Task: Find connections with filter location St. Pauli with filter topic #Business2021with filter profile language French with filter current company Advanced MS EXCEL, Power Query, Power BI skills for Business Intelligence  with filter school Ramaiah Institute Of Technology with filter industry Agricultural Chemical Manufacturing with filter service category Coaching & Mentoring with filter keywords title Warehouse Worker
Action: Mouse moved to (517, 69)
Screenshot: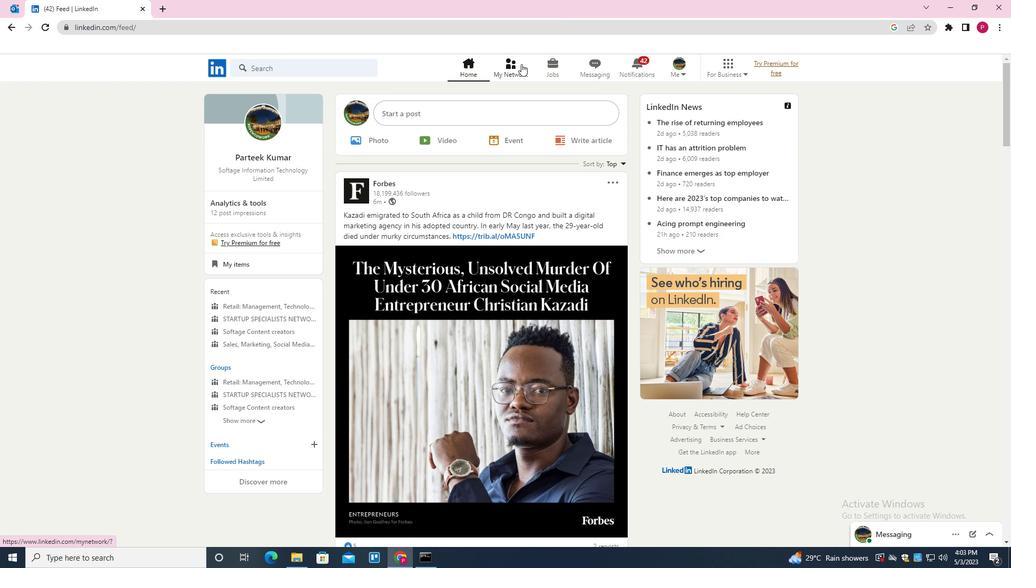 
Action: Mouse pressed left at (517, 69)
Screenshot: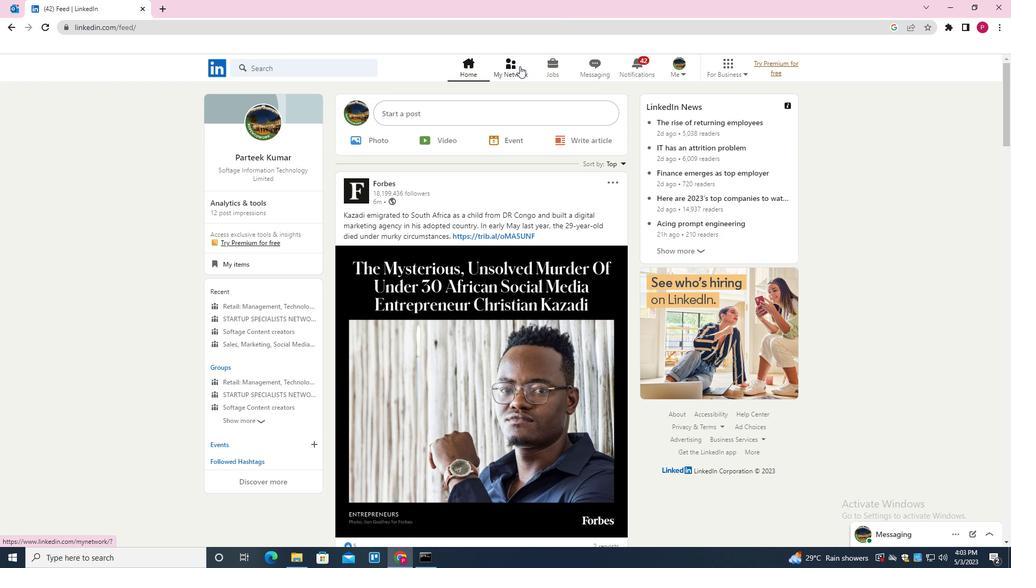 
Action: Mouse moved to (329, 129)
Screenshot: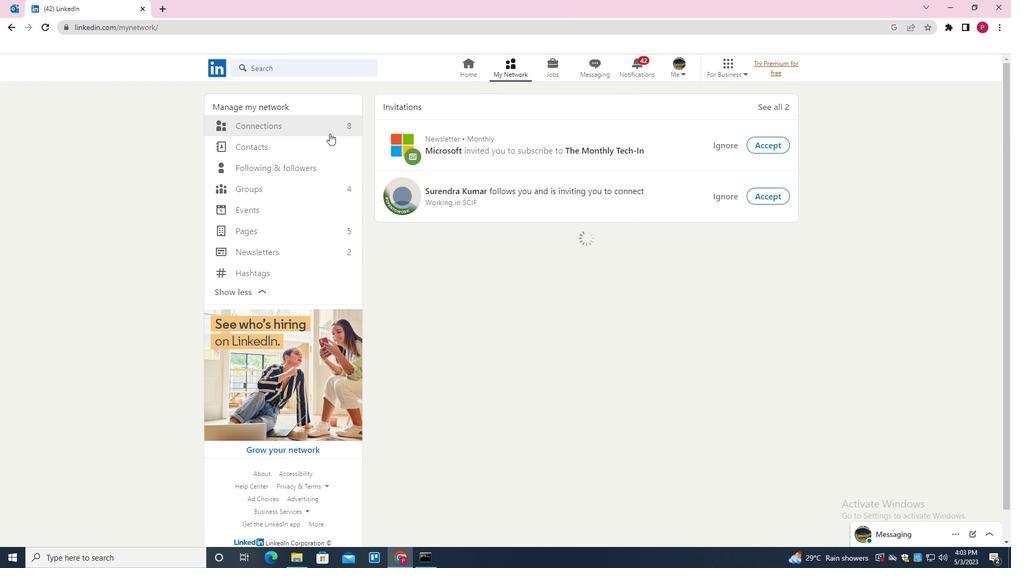 
Action: Mouse pressed left at (329, 129)
Screenshot: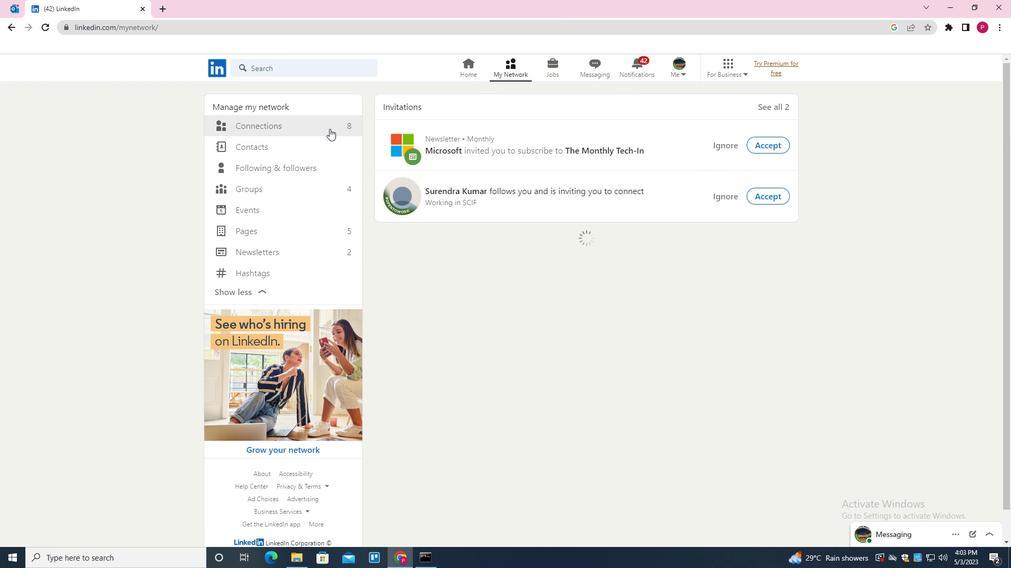 
Action: Mouse moved to (582, 127)
Screenshot: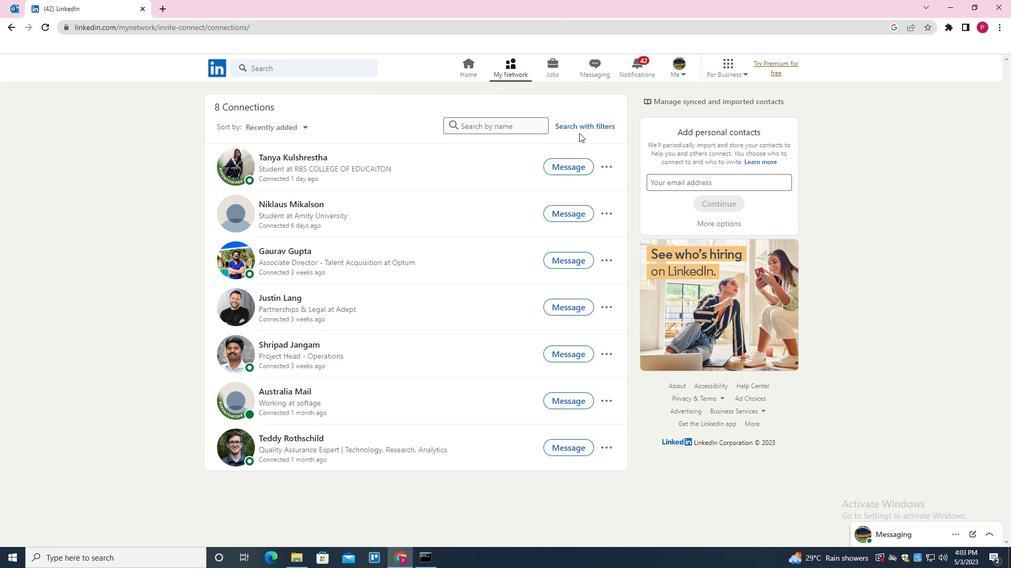 
Action: Mouse pressed left at (582, 127)
Screenshot: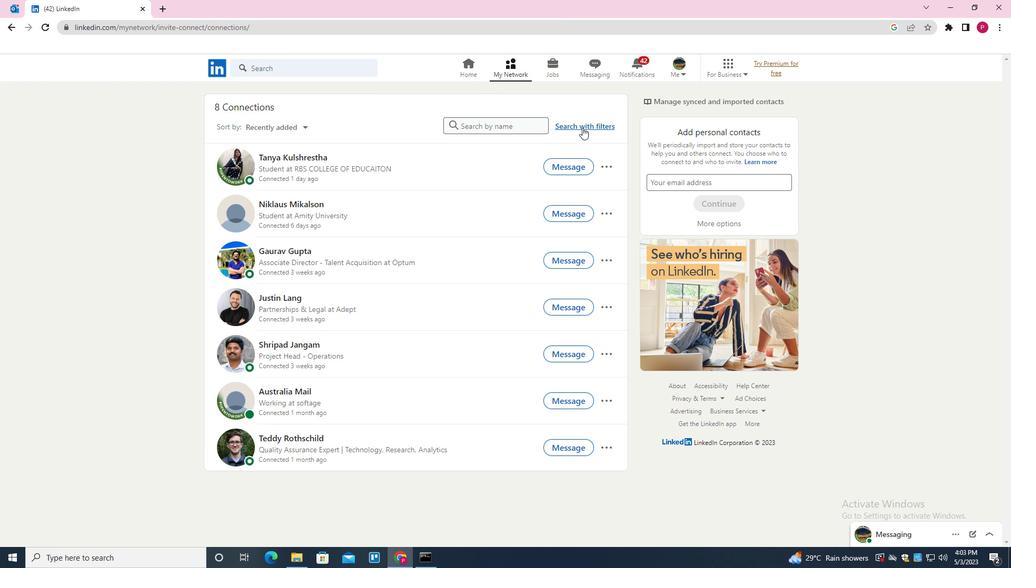
Action: Mouse moved to (539, 95)
Screenshot: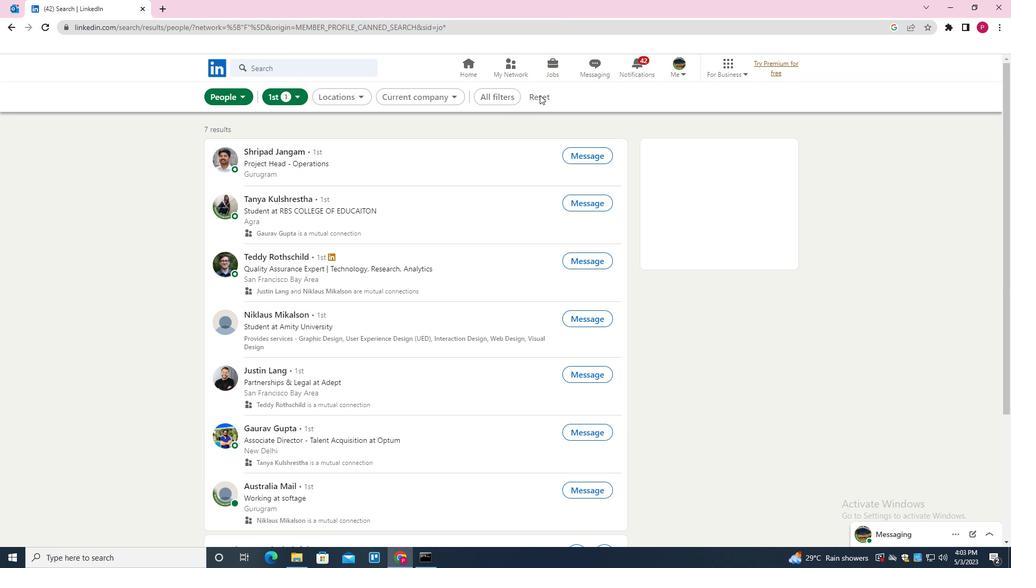 
Action: Mouse pressed left at (539, 95)
Screenshot: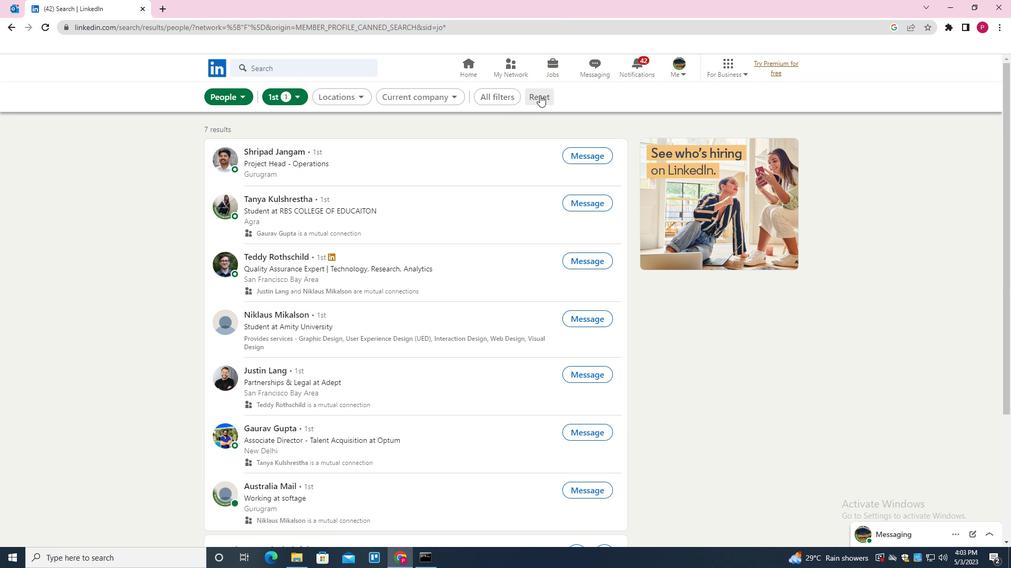 
Action: Mouse moved to (515, 98)
Screenshot: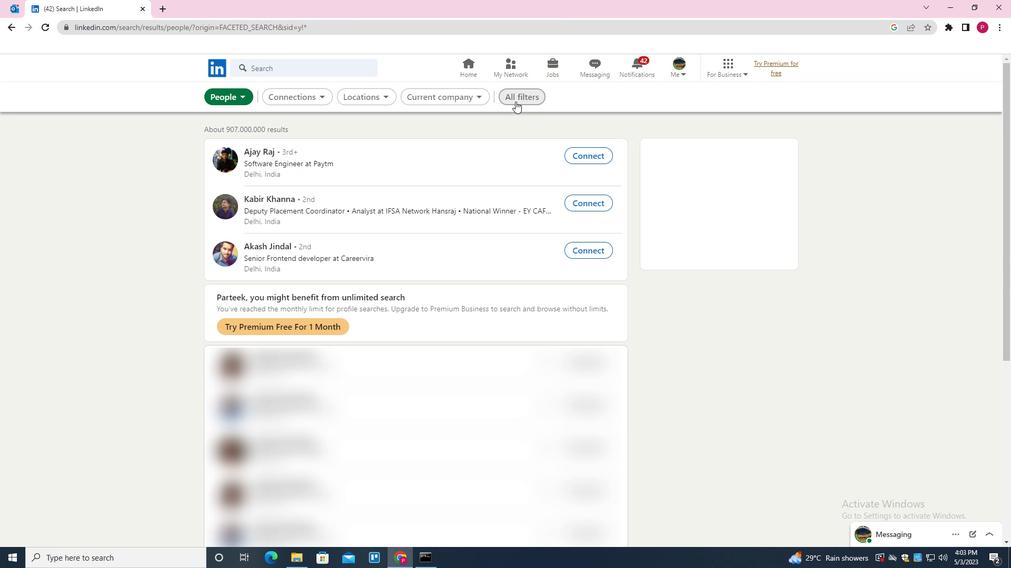 
Action: Mouse pressed left at (515, 98)
Screenshot: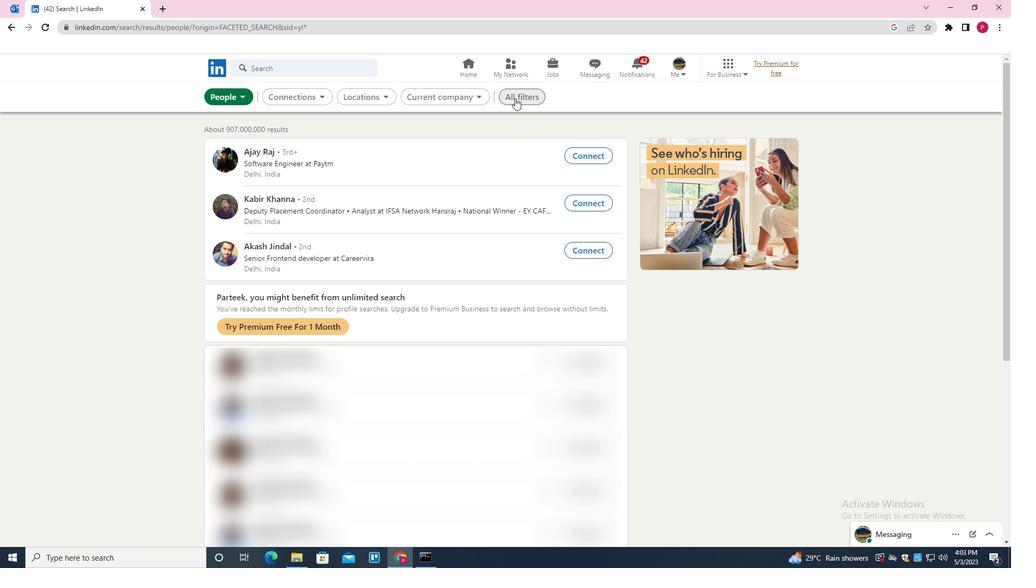 
Action: Mouse moved to (802, 298)
Screenshot: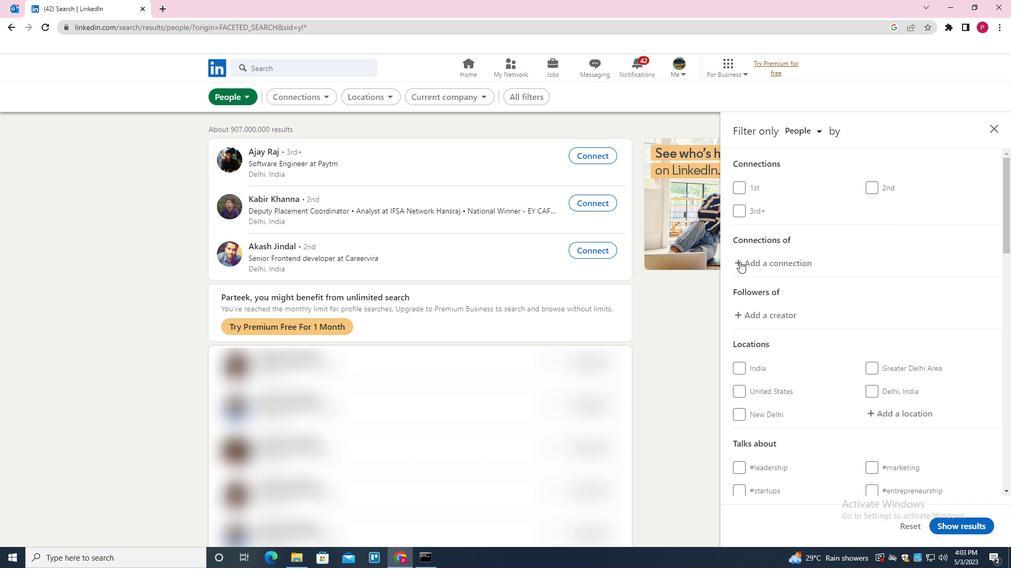 
Action: Mouse scrolled (802, 298) with delta (0, 0)
Screenshot: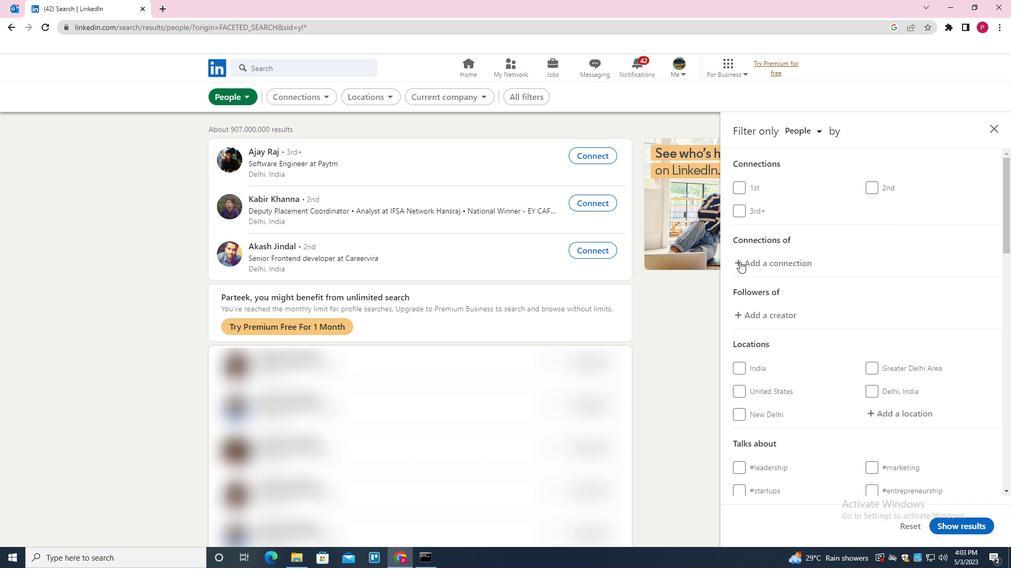 
Action: Mouse moved to (856, 324)
Screenshot: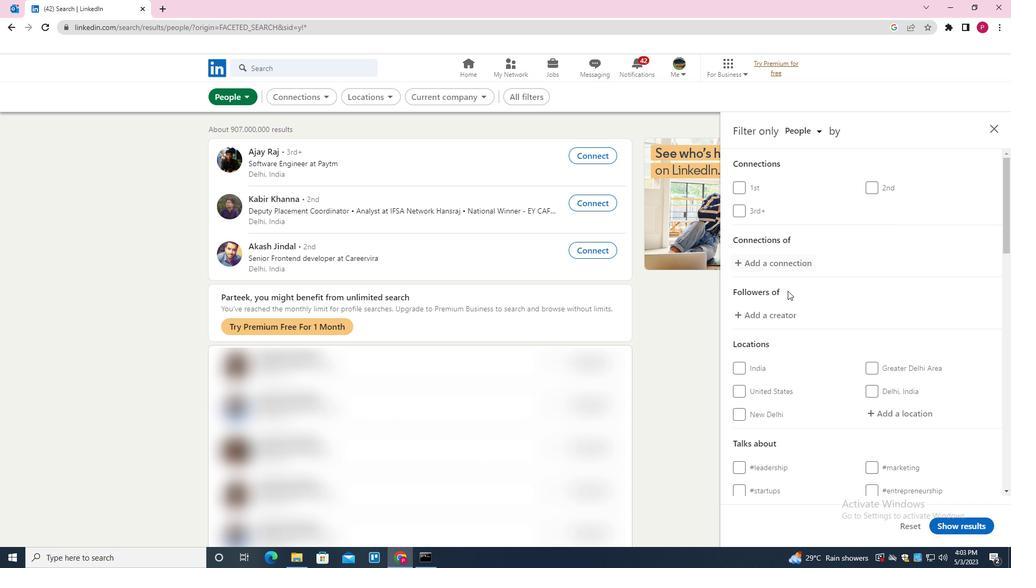 
Action: Mouse scrolled (856, 324) with delta (0, 0)
Screenshot: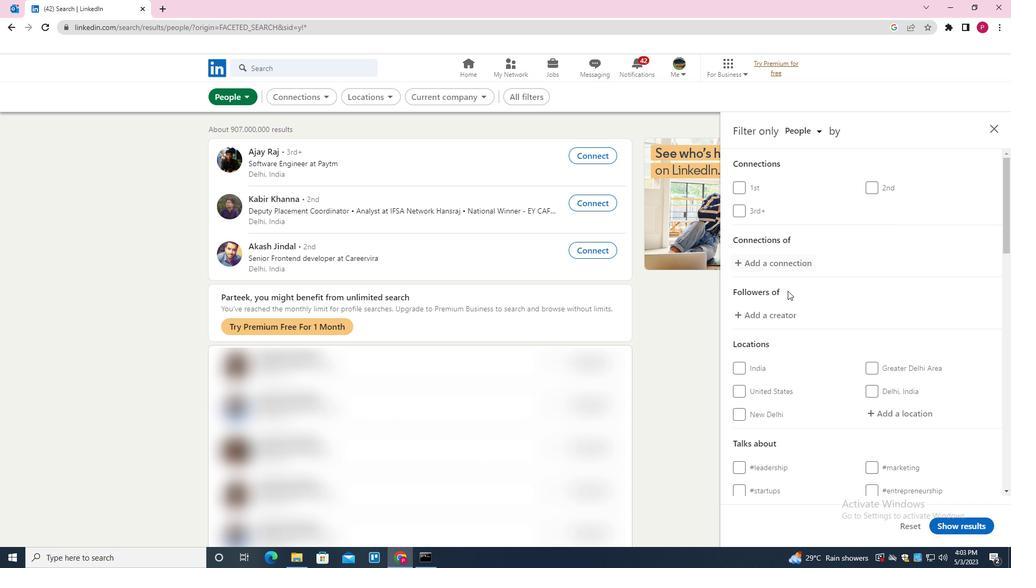 
Action: Mouse moved to (905, 309)
Screenshot: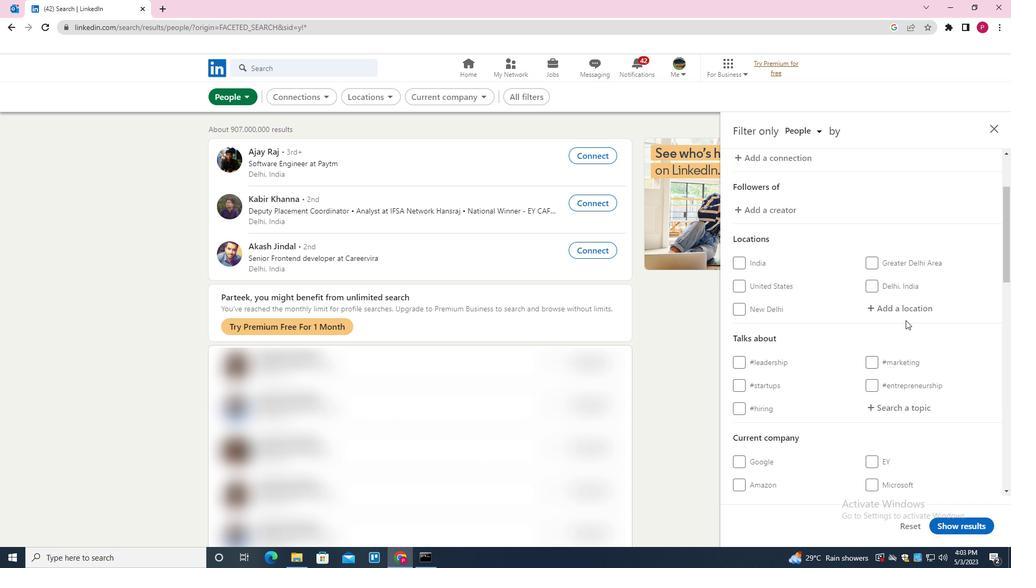 
Action: Mouse pressed left at (905, 309)
Screenshot: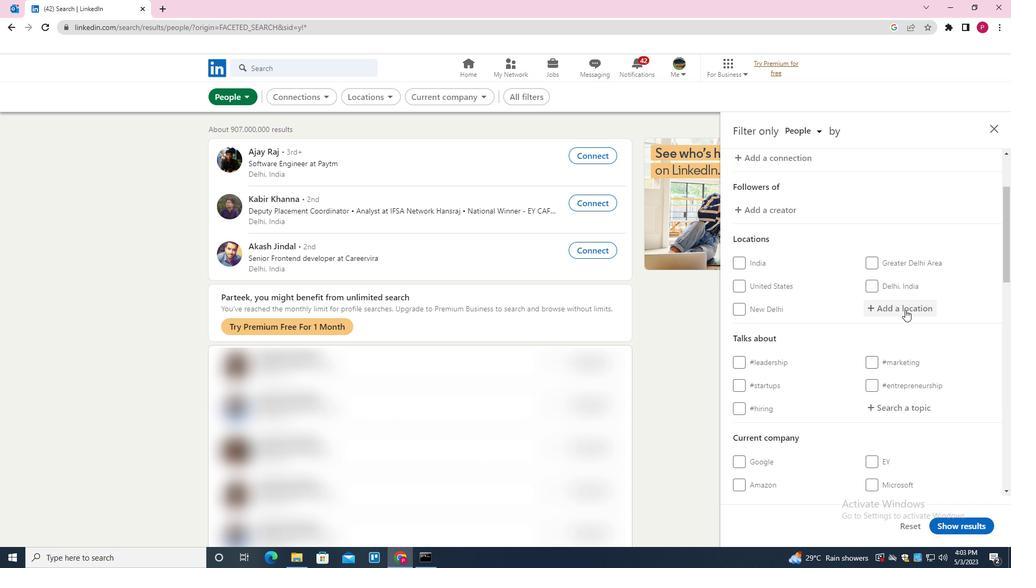 
Action: Key pressed <Key.shift>ST<Key.space><Key.shift><Key.shift>PAULI
Screenshot: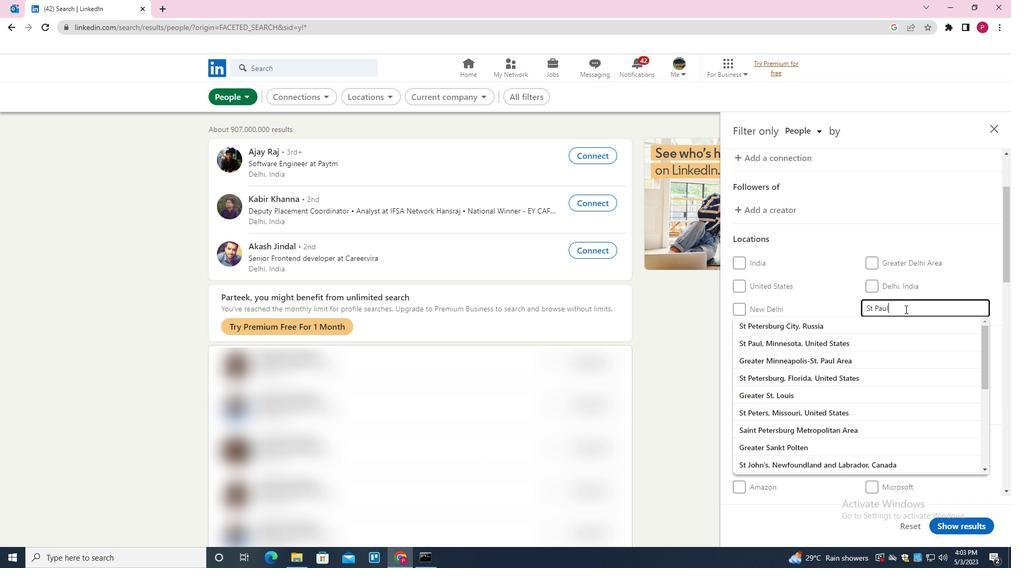 
Action: Mouse moved to (993, 353)
Screenshot: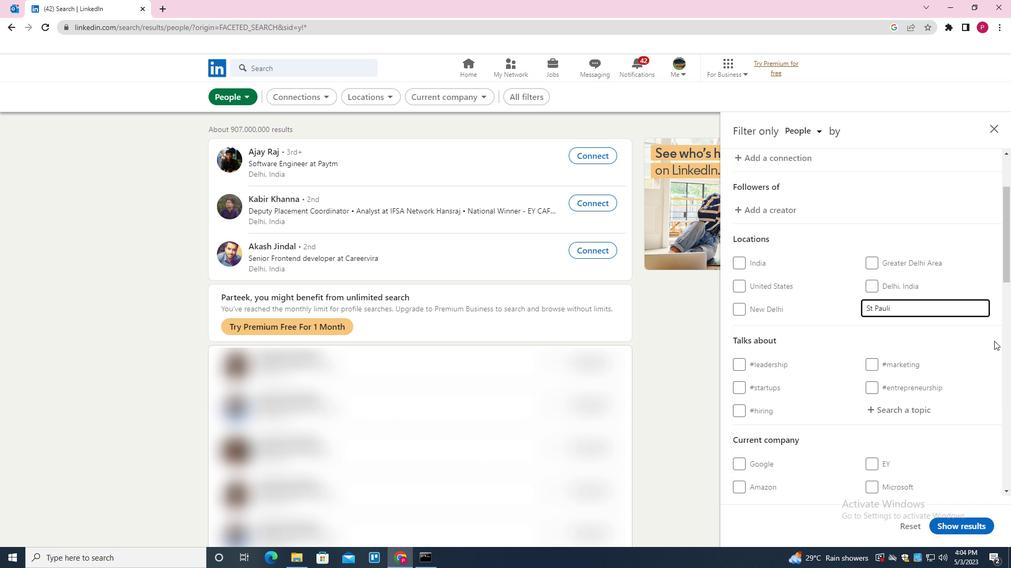 
Action: Mouse scrolled (993, 353) with delta (0, 0)
Screenshot: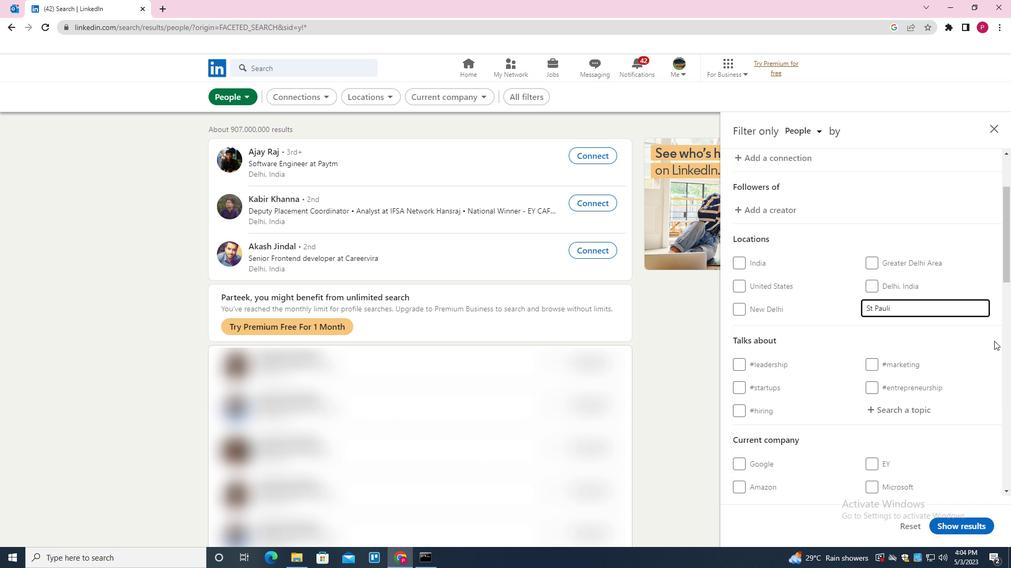 
Action: Mouse moved to (989, 363)
Screenshot: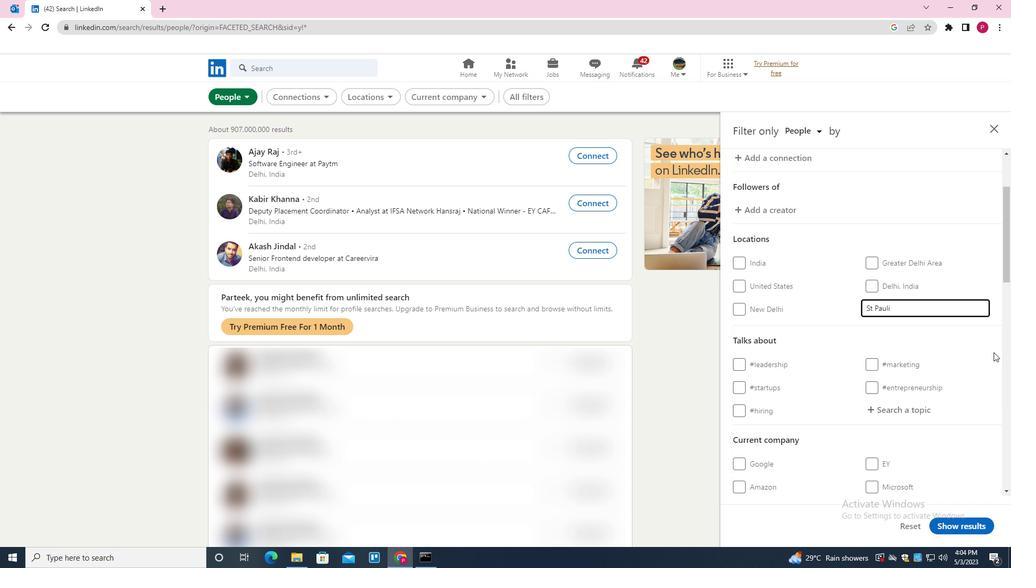 
Action: Mouse scrolled (989, 363) with delta (0, 0)
Screenshot: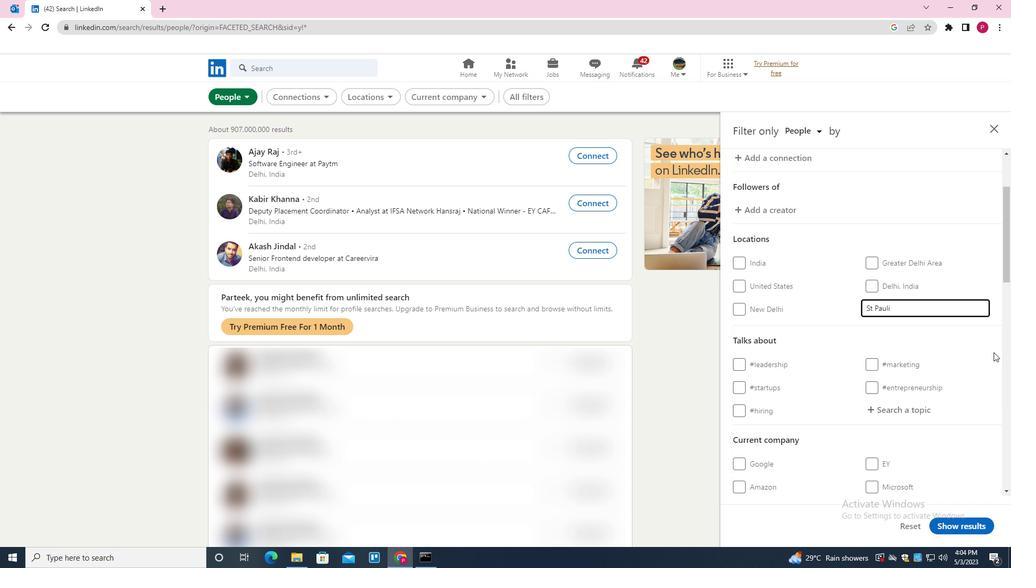 
Action: Mouse moved to (975, 369)
Screenshot: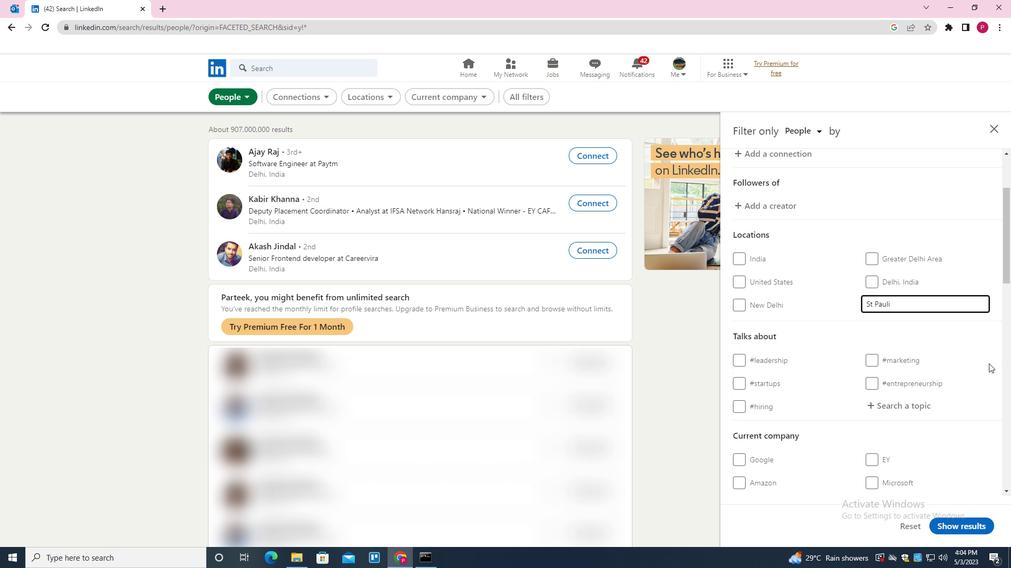 
Action: Mouse scrolled (975, 369) with delta (0, 0)
Screenshot: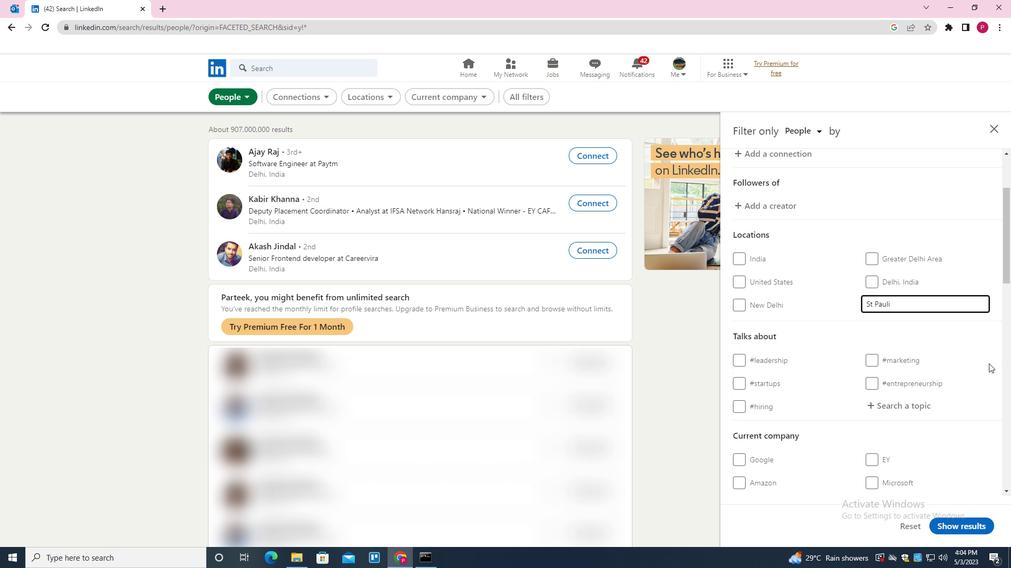 
Action: Mouse moved to (900, 254)
Screenshot: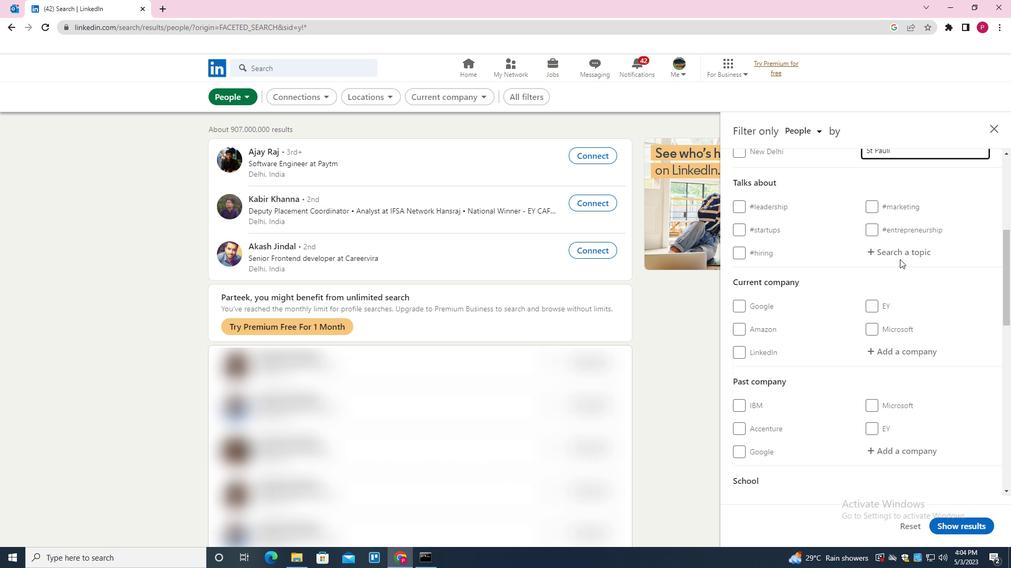
Action: Mouse pressed left at (900, 254)
Screenshot: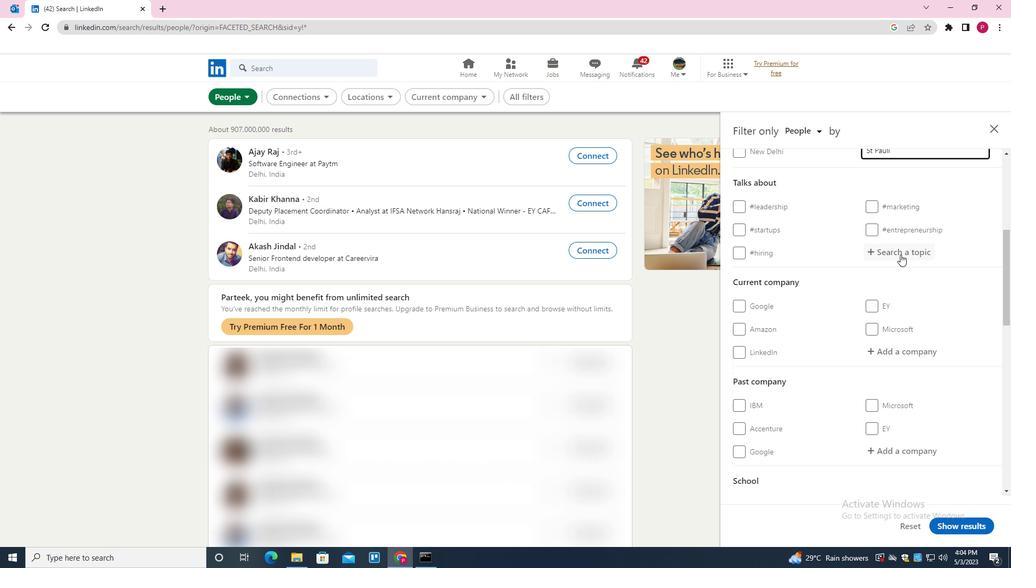 
Action: Key pressed BUSN<Key.backspace>INESS2021<Key.enter>
Screenshot: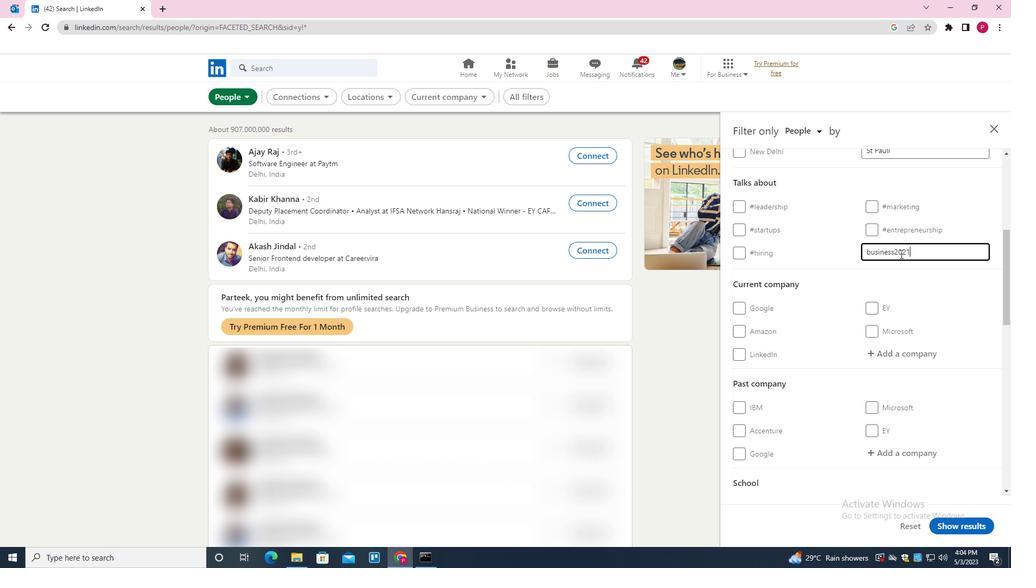 
Action: Mouse moved to (869, 231)
Screenshot: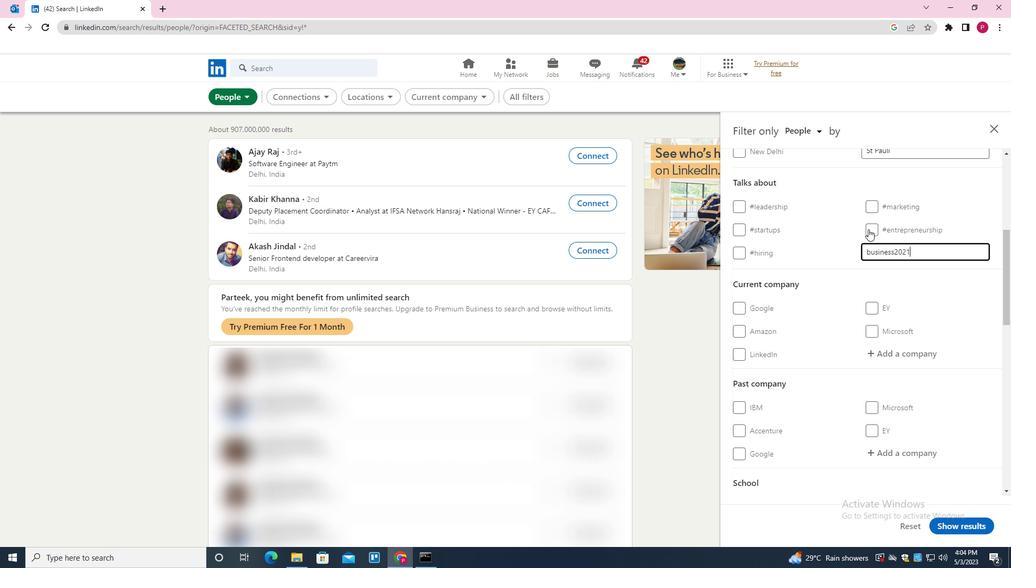 
Action: Mouse scrolled (869, 231) with delta (0, 0)
Screenshot: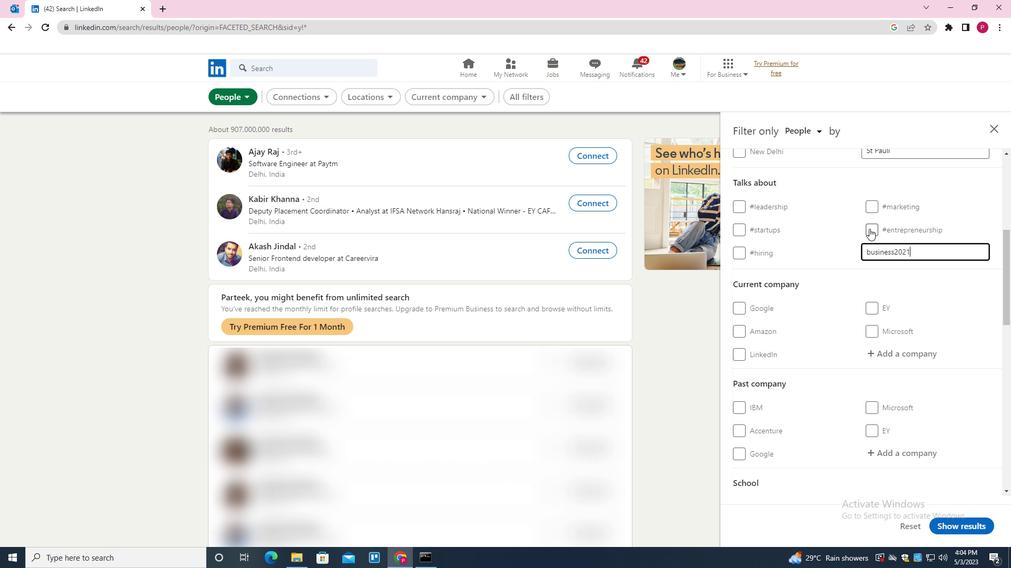 
Action: Mouse scrolled (869, 231) with delta (0, 0)
Screenshot: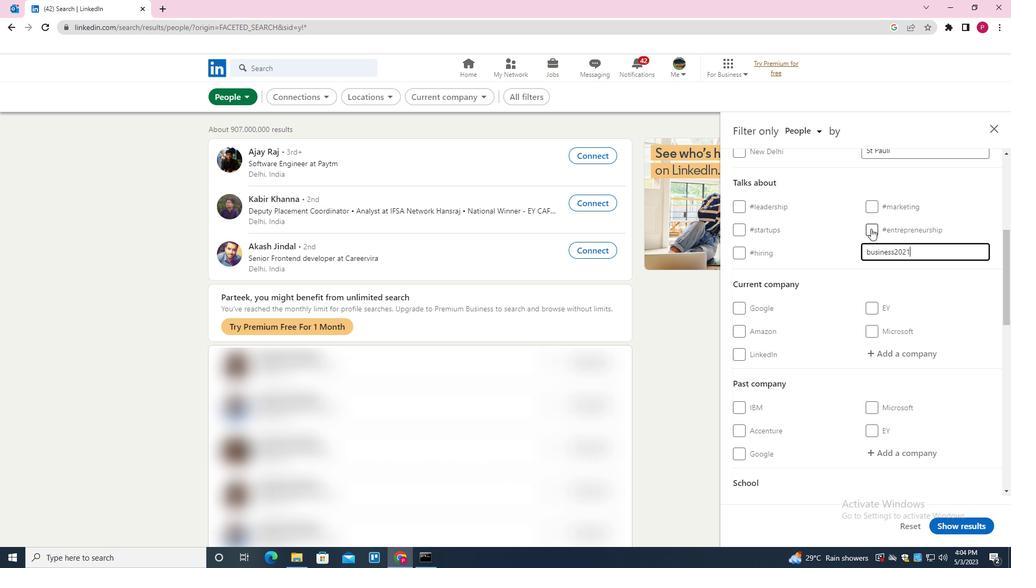 
Action: Mouse moved to (866, 258)
Screenshot: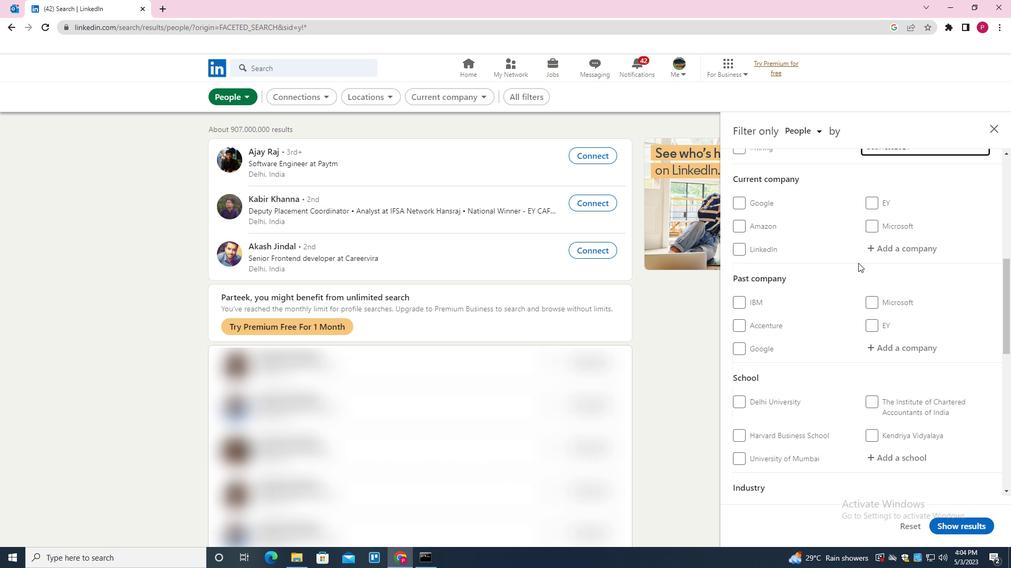 
Action: Mouse scrolled (866, 257) with delta (0, 0)
Screenshot: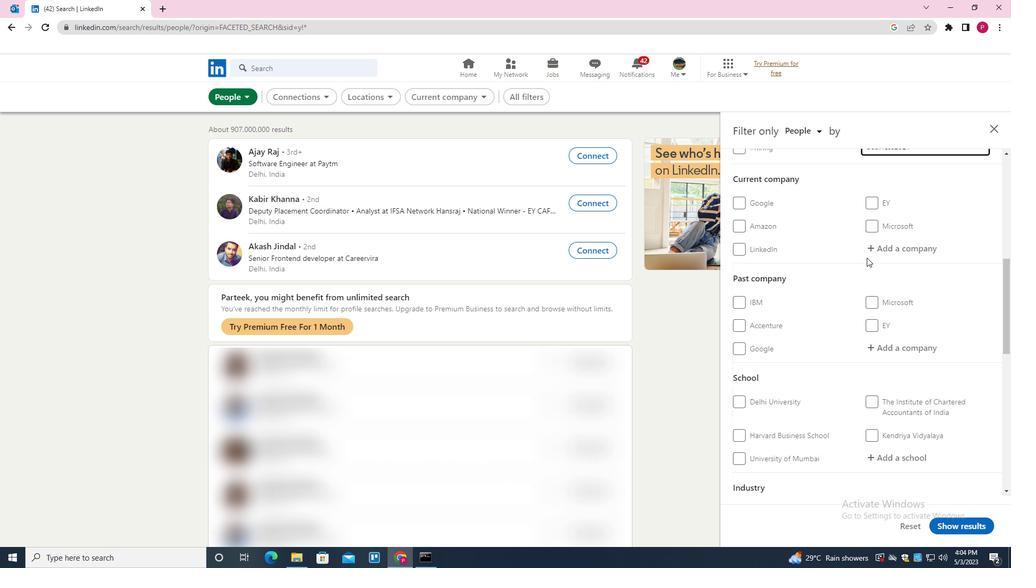
Action: Mouse scrolled (866, 257) with delta (0, 0)
Screenshot: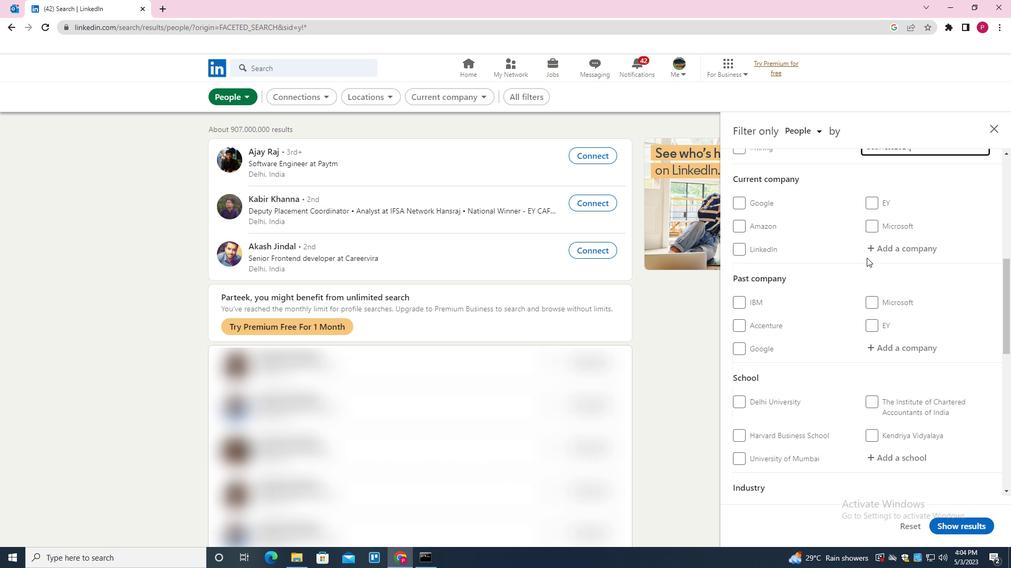 
Action: Mouse scrolled (866, 257) with delta (0, 0)
Screenshot: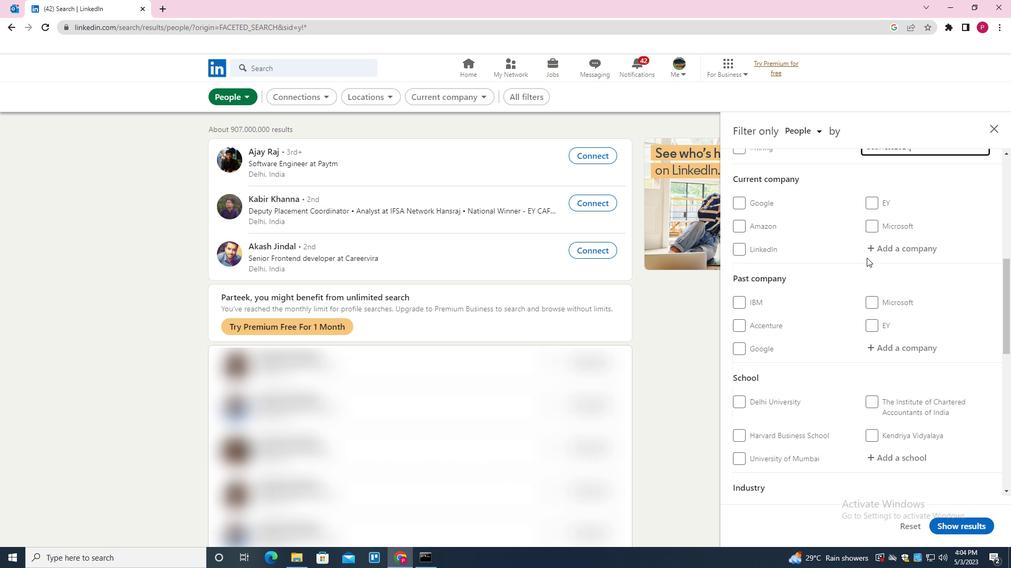 
Action: Mouse moved to (866, 258)
Screenshot: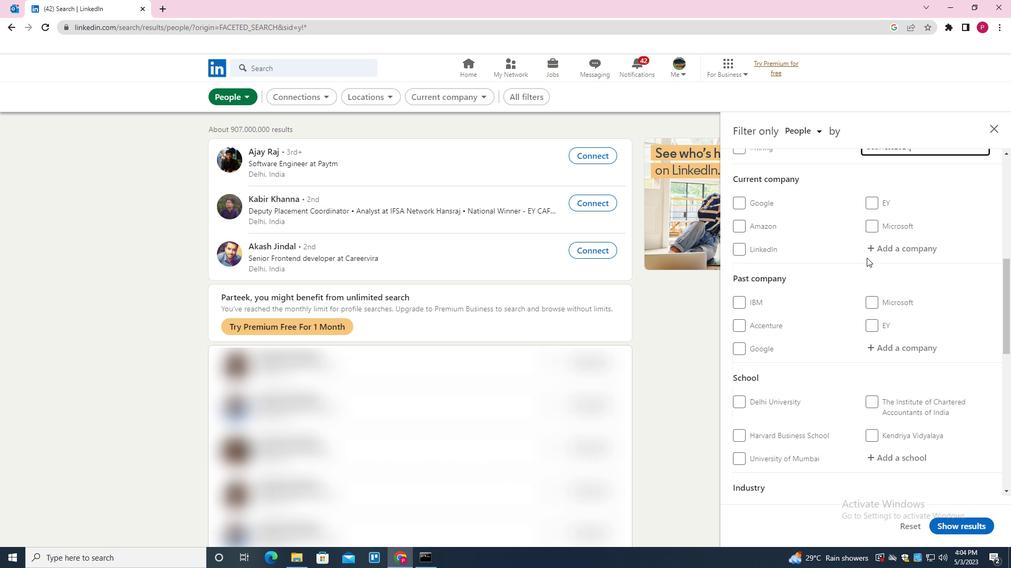 
Action: Mouse scrolled (866, 257) with delta (0, 0)
Screenshot: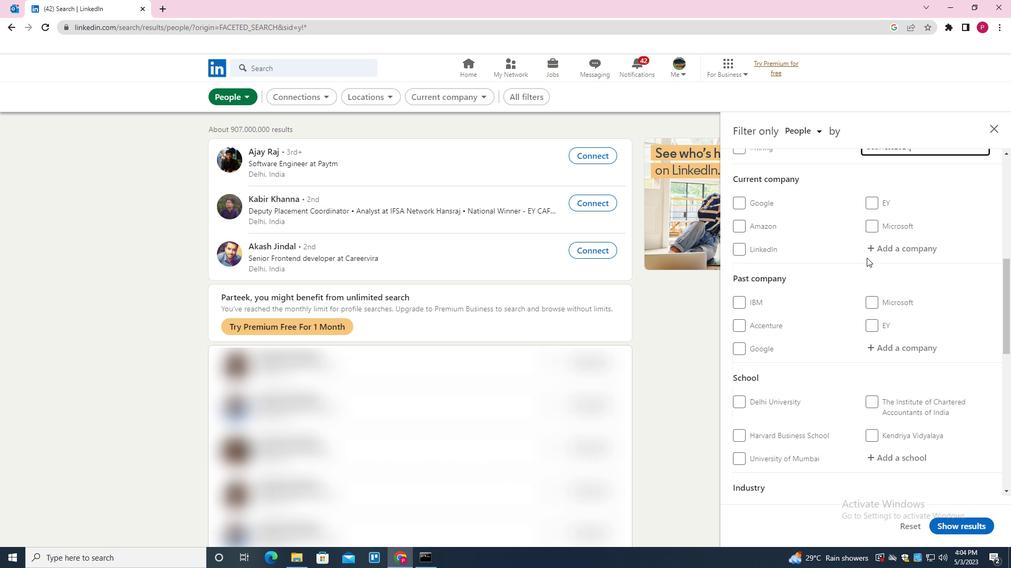 
Action: Mouse moved to (807, 274)
Screenshot: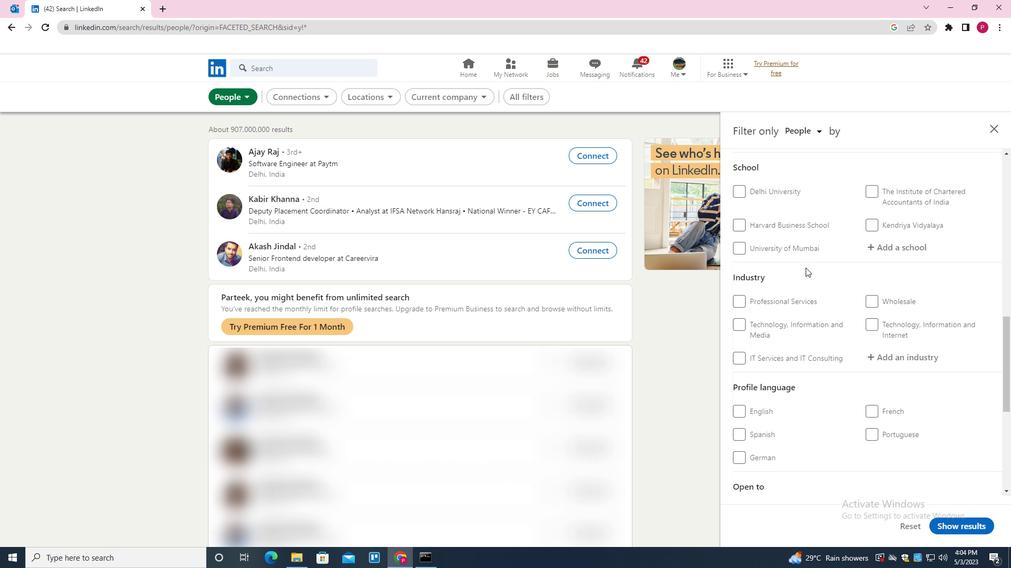 
Action: Mouse scrolled (807, 274) with delta (0, 0)
Screenshot: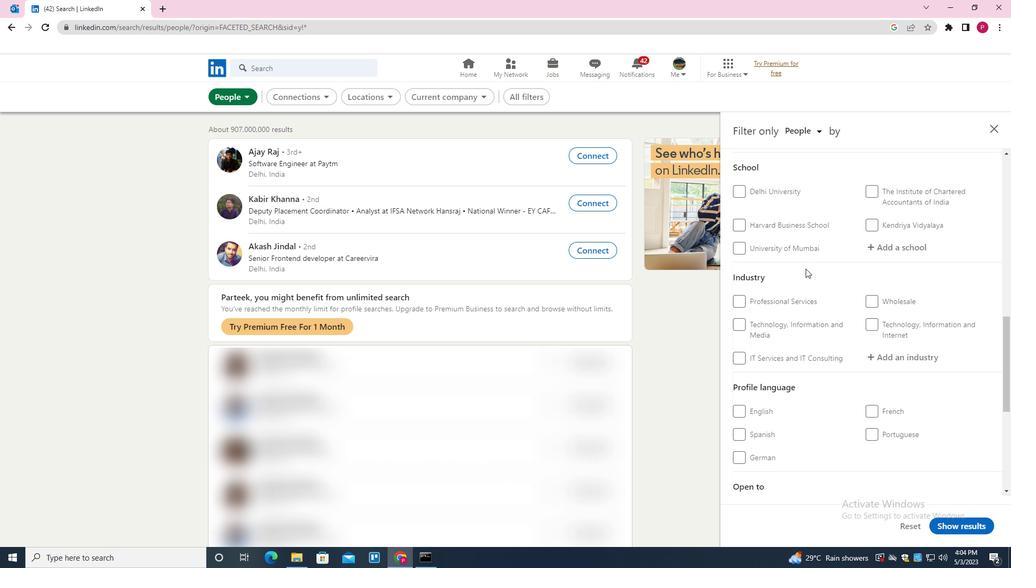 
Action: Mouse moved to (807, 277)
Screenshot: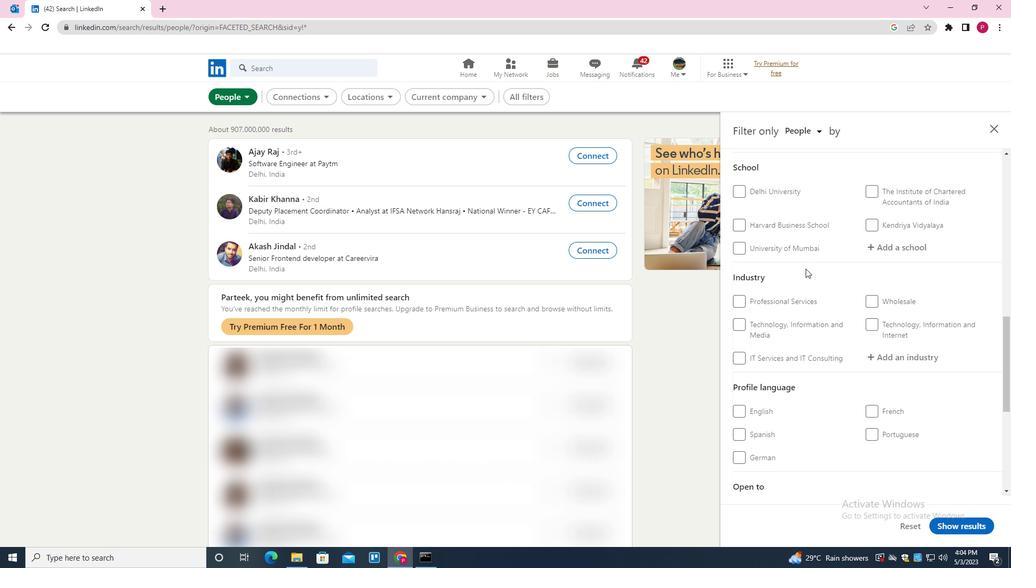 
Action: Mouse scrolled (807, 276) with delta (0, 0)
Screenshot: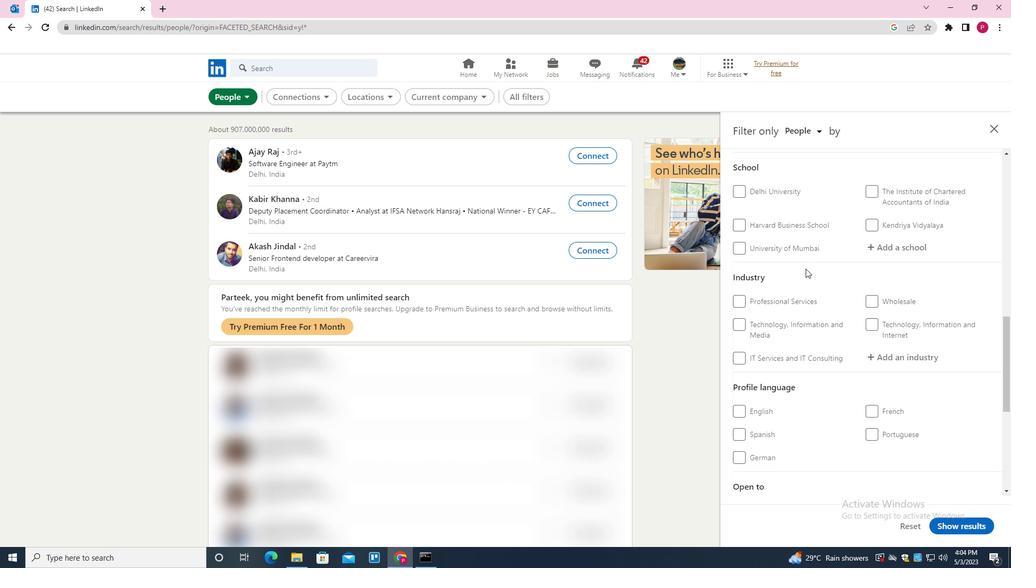 
Action: Mouse moved to (808, 279)
Screenshot: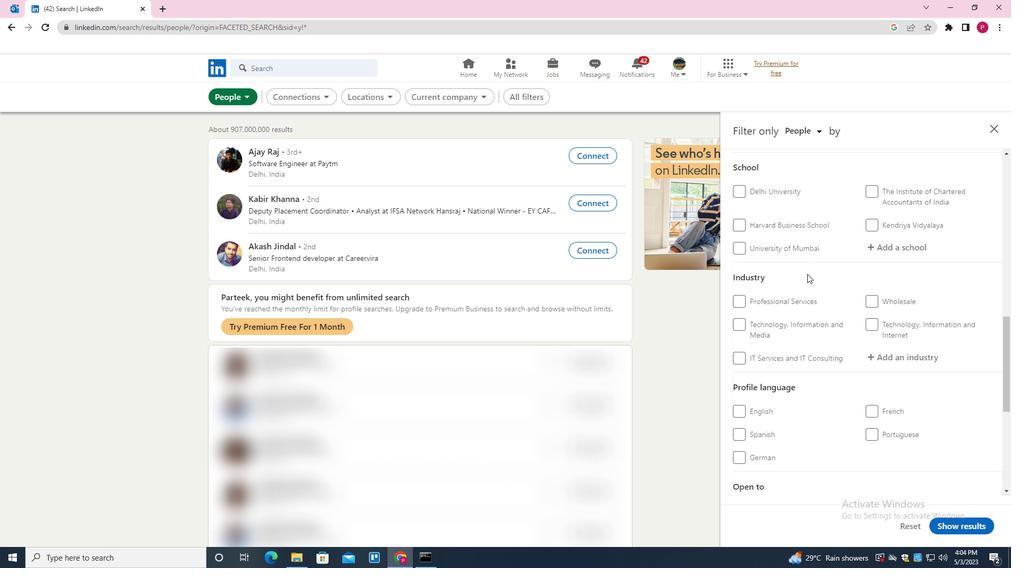 
Action: Mouse scrolled (808, 279) with delta (0, 0)
Screenshot: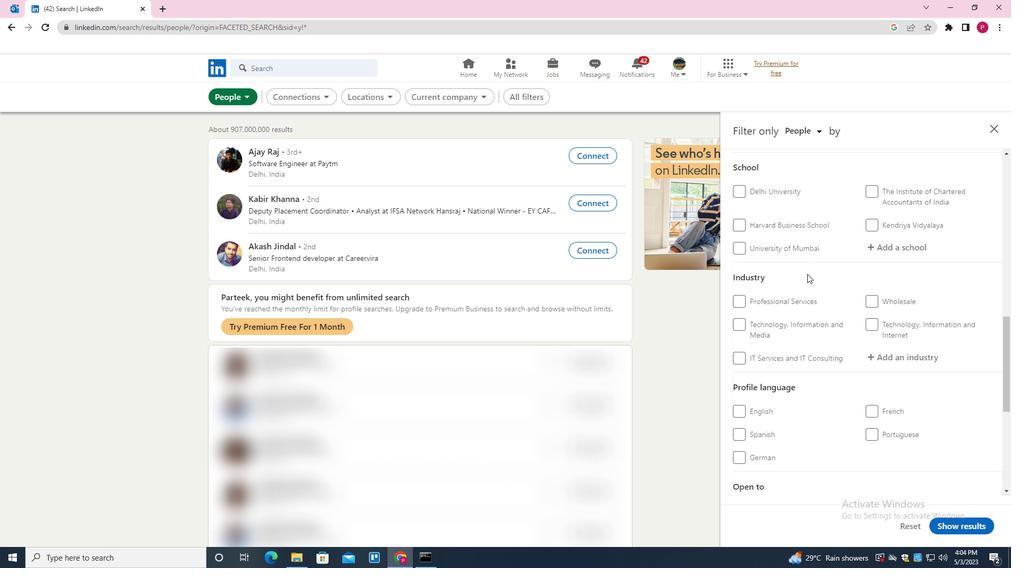 
Action: Mouse moved to (879, 254)
Screenshot: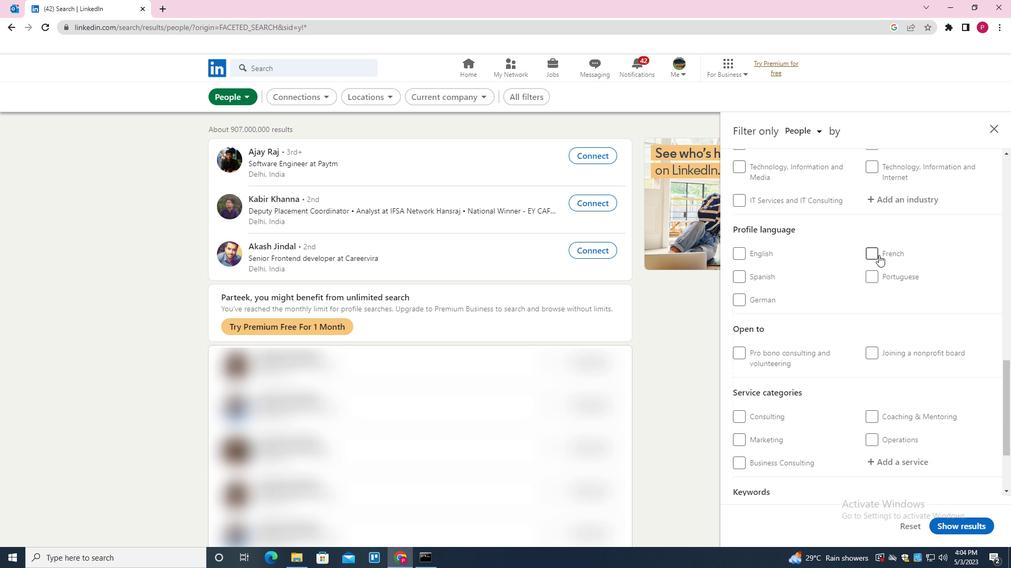 
Action: Mouse pressed left at (879, 254)
Screenshot: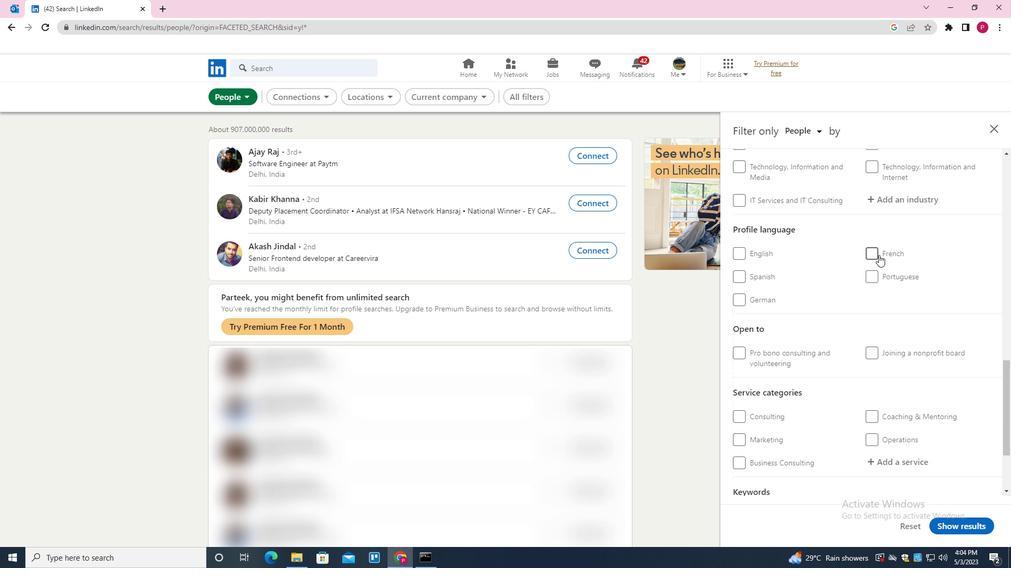 
Action: Mouse moved to (834, 291)
Screenshot: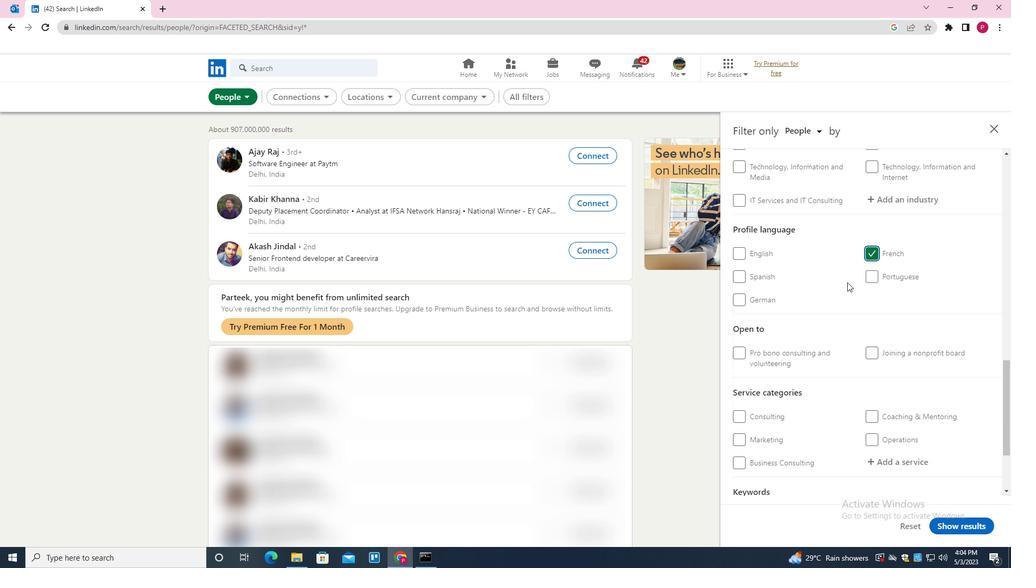 
Action: Mouse scrolled (834, 291) with delta (0, 0)
Screenshot: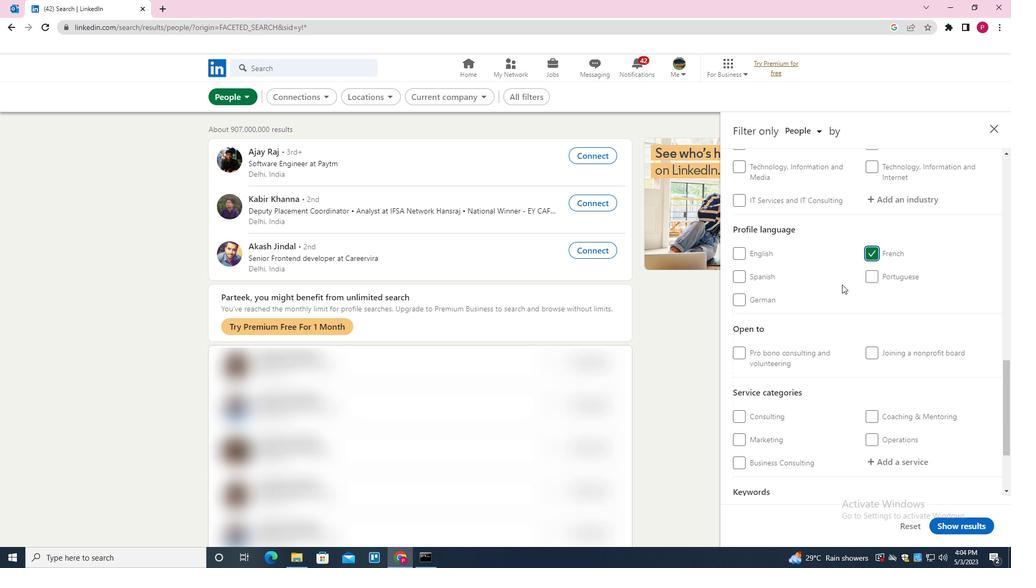 
Action: Mouse scrolled (834, 291) with delta (0, 0)
Screenshot: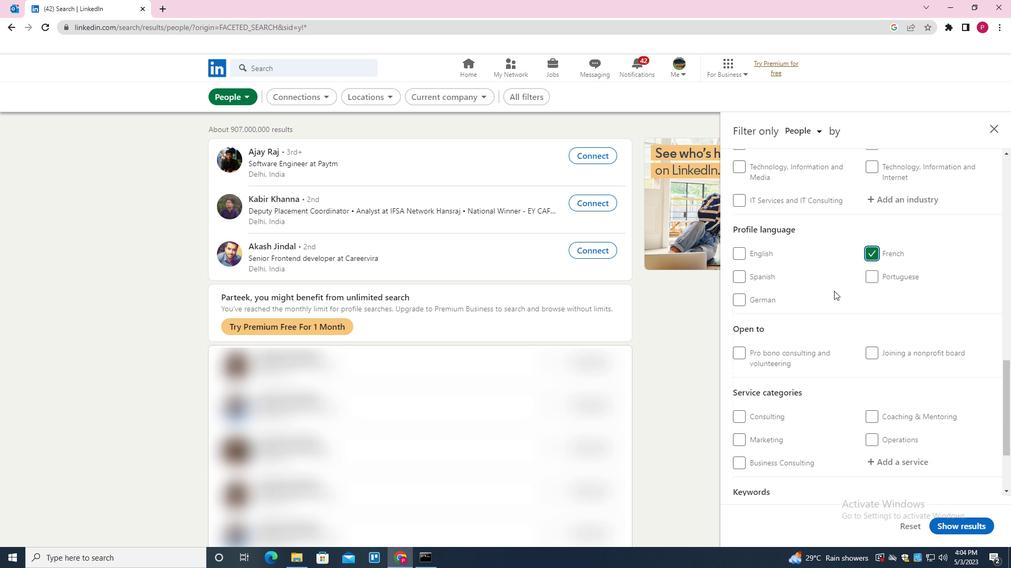 
Action: Mouse scrolled (834, 291) with delta (0, 0)
Screenshot: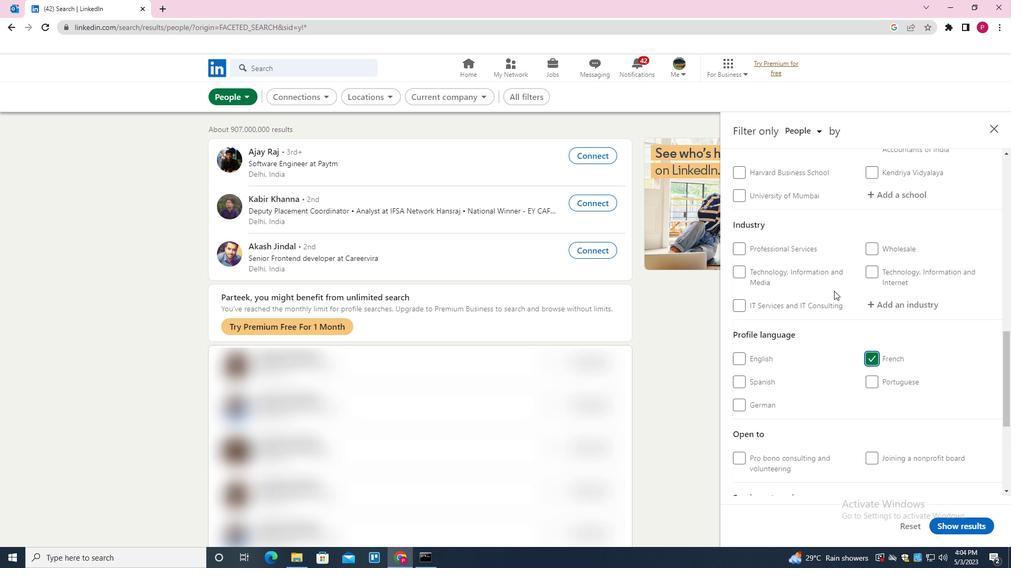 
Action: Mouse scrolled (834, 291) with delta (0, 0)
Screenshot: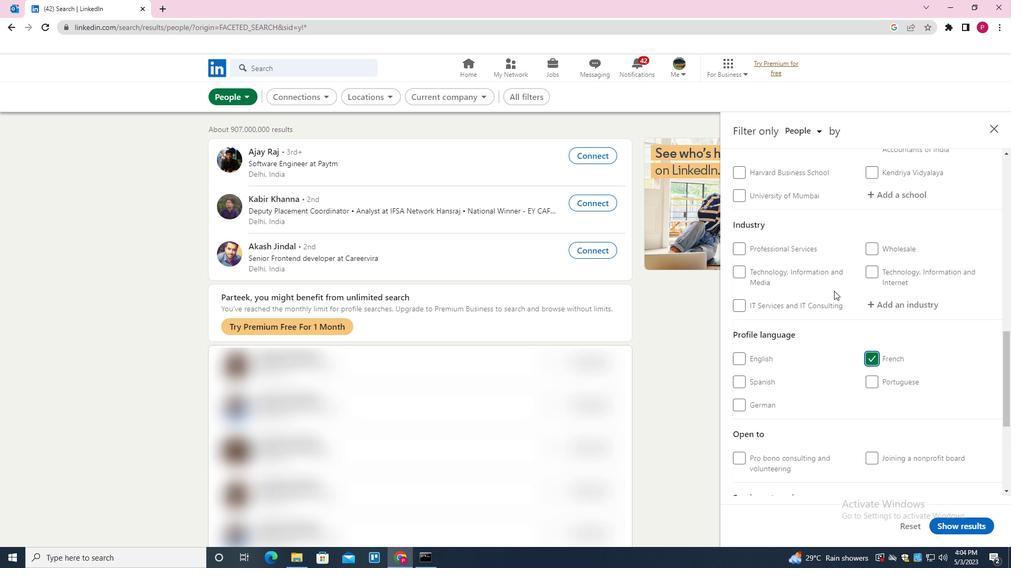 
Action: Mouse scrolled (834, 291) with delta (0, 0)
Screenshot: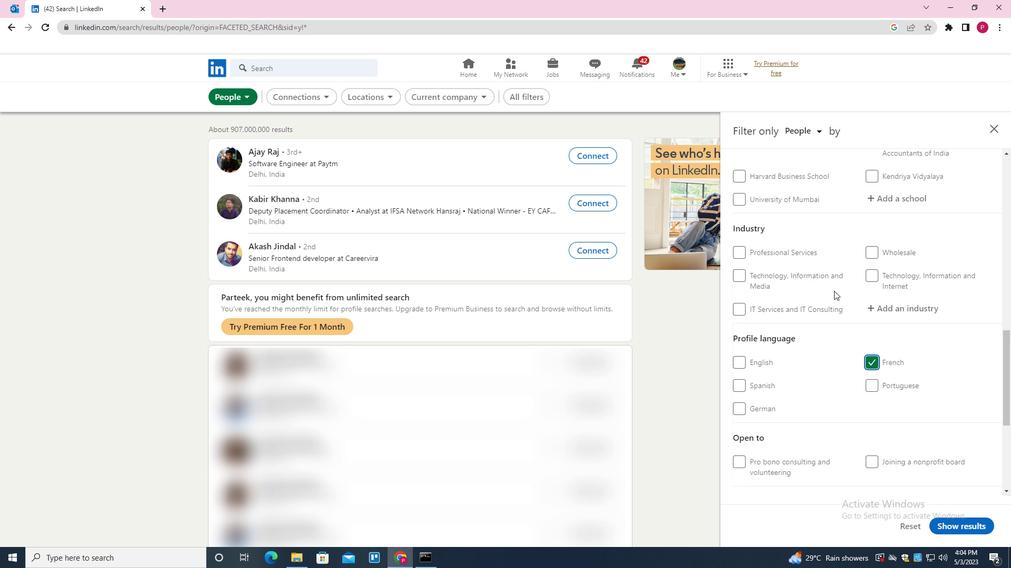 
Action: Mouse scrolled (834, 291) with delta (0, 0)
Screenshot: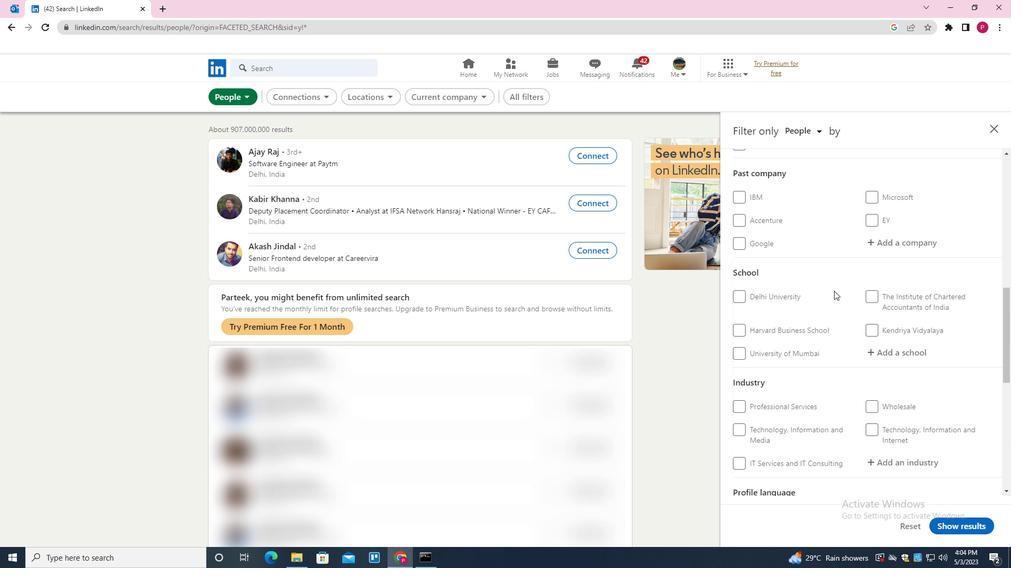 
Action: Mouse scrolled (834, 291) with delta (0, 0)
Screenshot: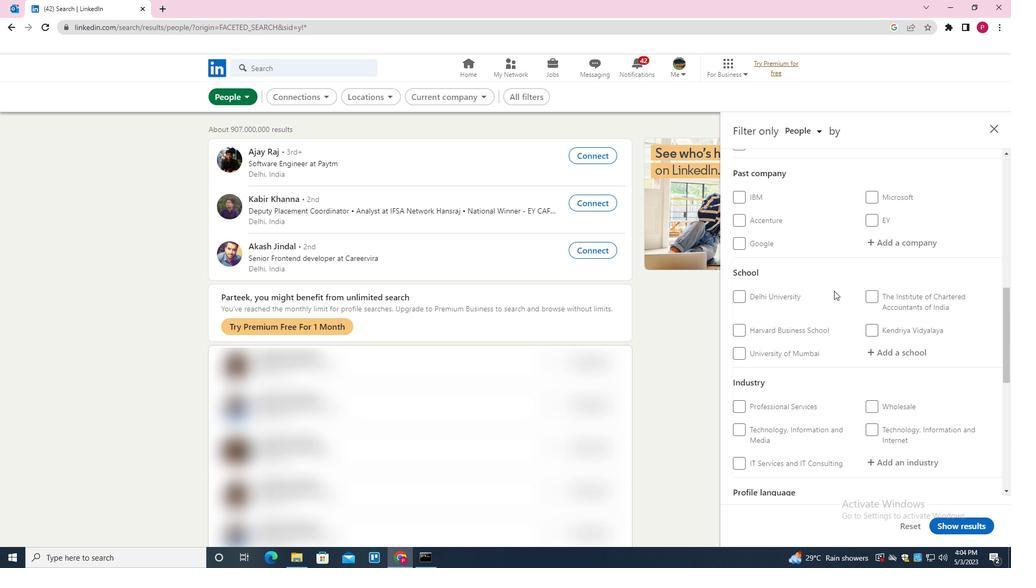 
Action: Mouse moved to (883, 250)
Screenshot: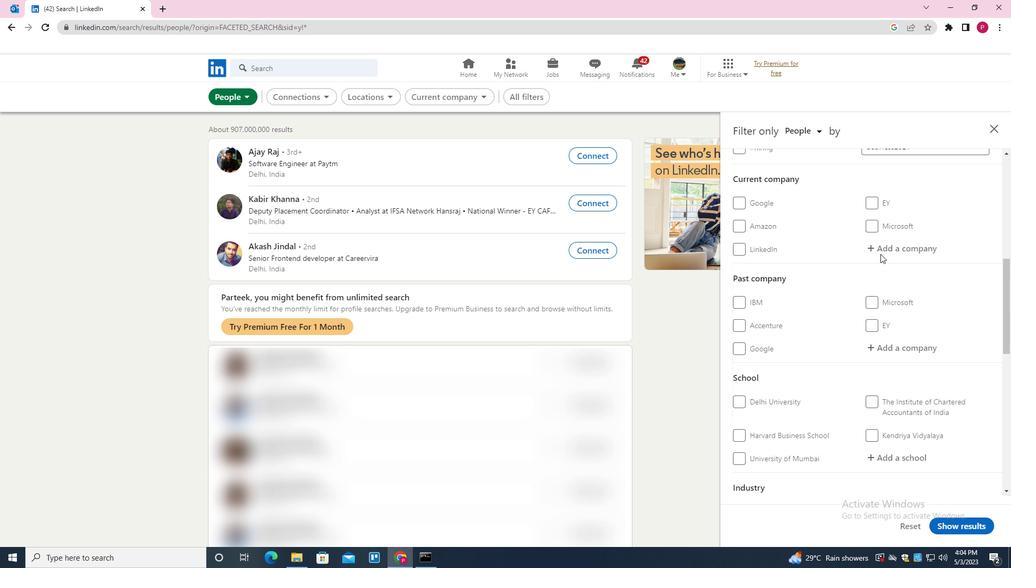 
Action: Mouse pressed left at (883, 250)
Screenshot: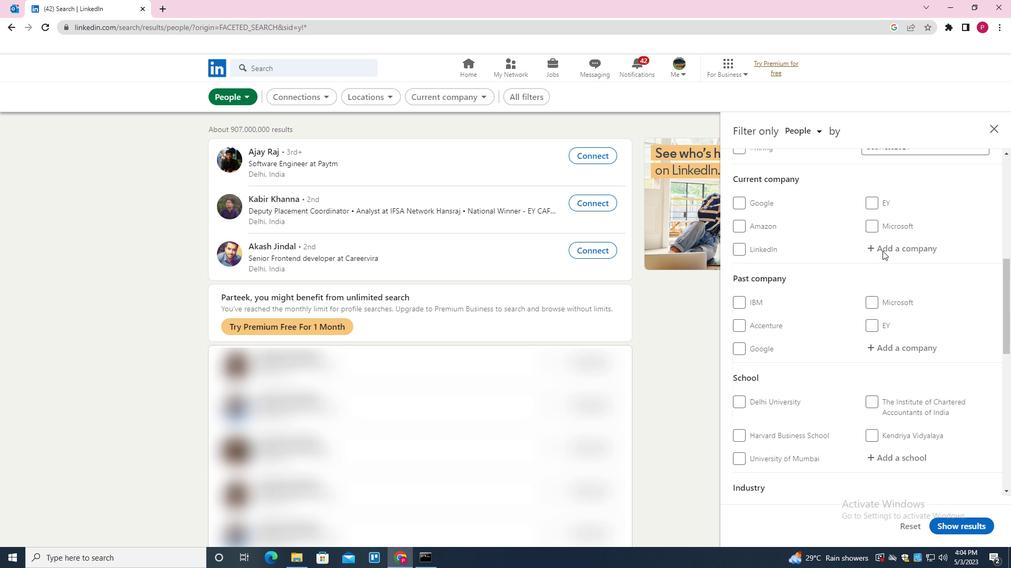 
Action: Mouse moved to (886, 253)
Screenshot: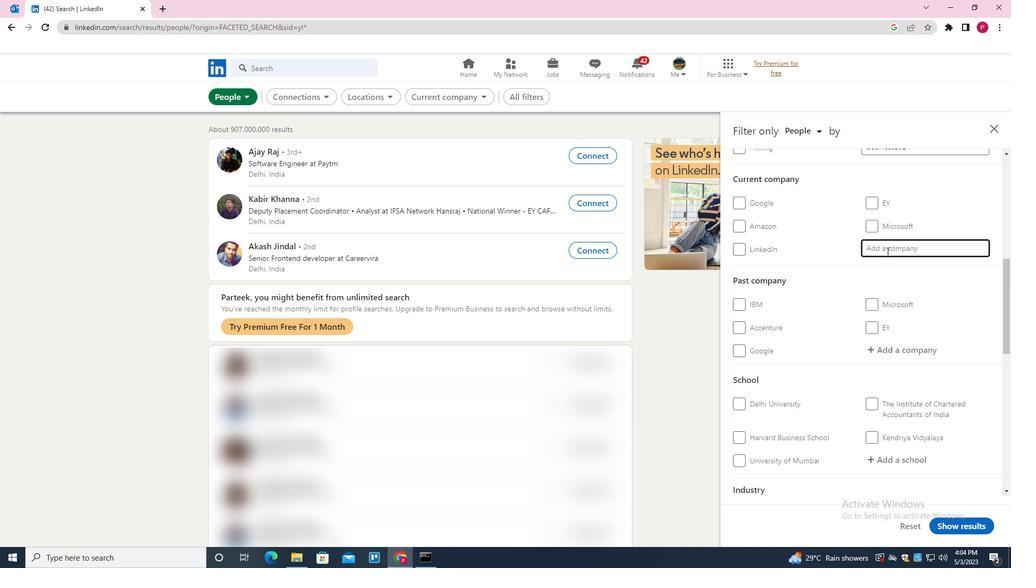 
Action: Key pressed <Key.shift><Key.shift><Key.shift><Key.shift><Key.shift><Key.shift><Key.shift><Key.shift><Key.shift><Key.shift>ADVANCED<Key.space><Key.shift><Key.shift><Key.shift><Key.shift><Key.shift><Key.shift><Key.shift><Key.shift><Key.shift><Key.shift><Key.shift>MS<Key.space><Key.shift>EC<Key.backspace>XCEL<Key.down><Key.enter><Key.backspace><Key.down><Key.enter>
Screenshot: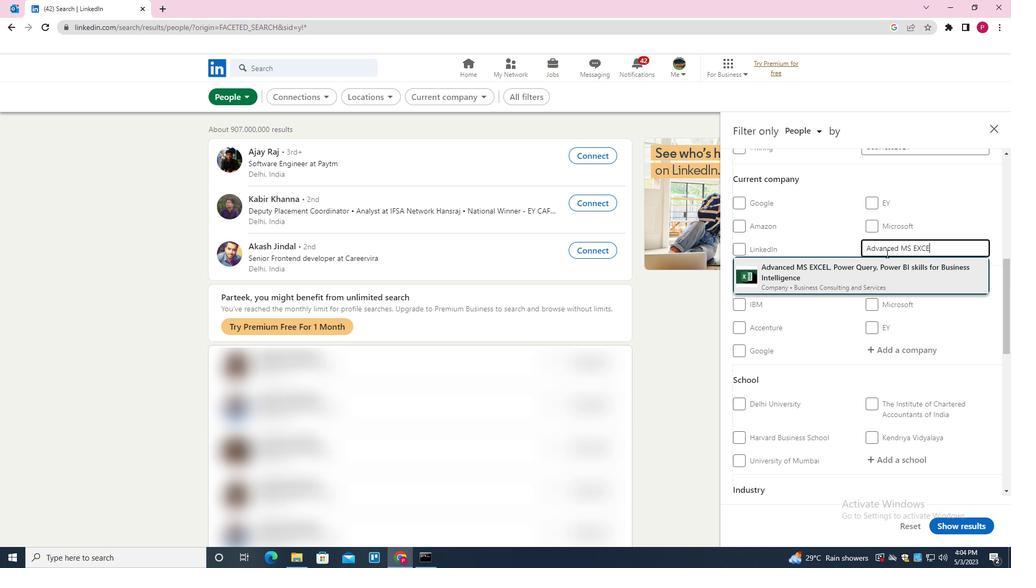 
Action: Mouse moved to (889, 283)
Screenshot: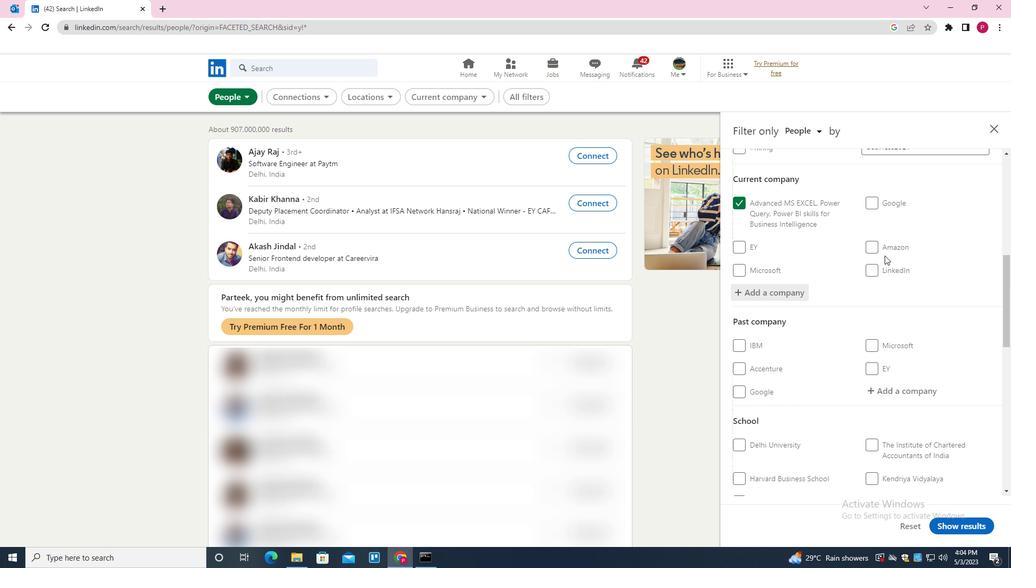 
Action: Mouse scrolled (889, 282) with delta (0, 0)
Screenshot: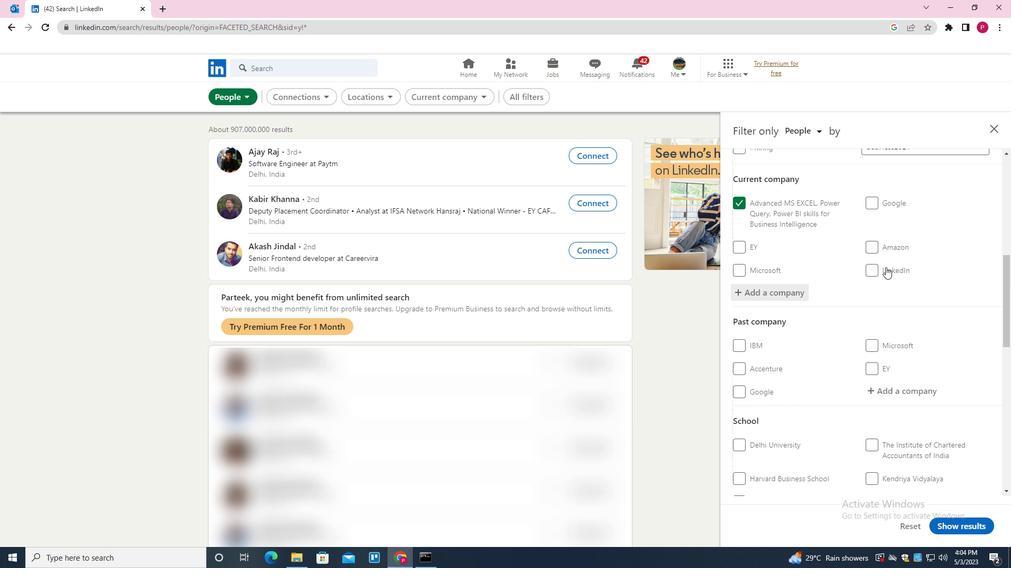 
Action: Mouse scrolled (889, 282) with delta (0, 0)
Screenshot: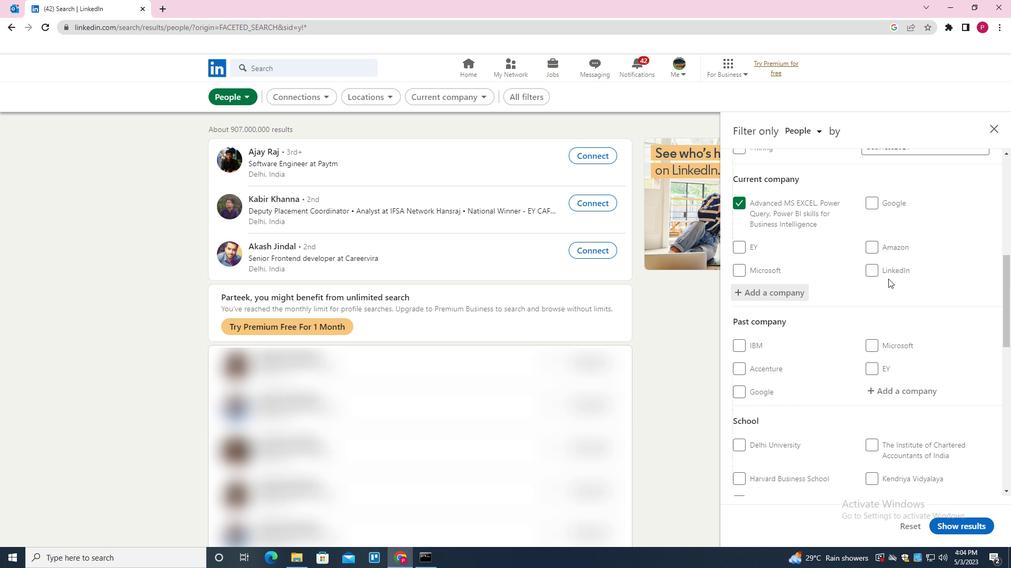 
Action: Mouse scrolled (889, 282) with delta (0, 0)
Screenshot: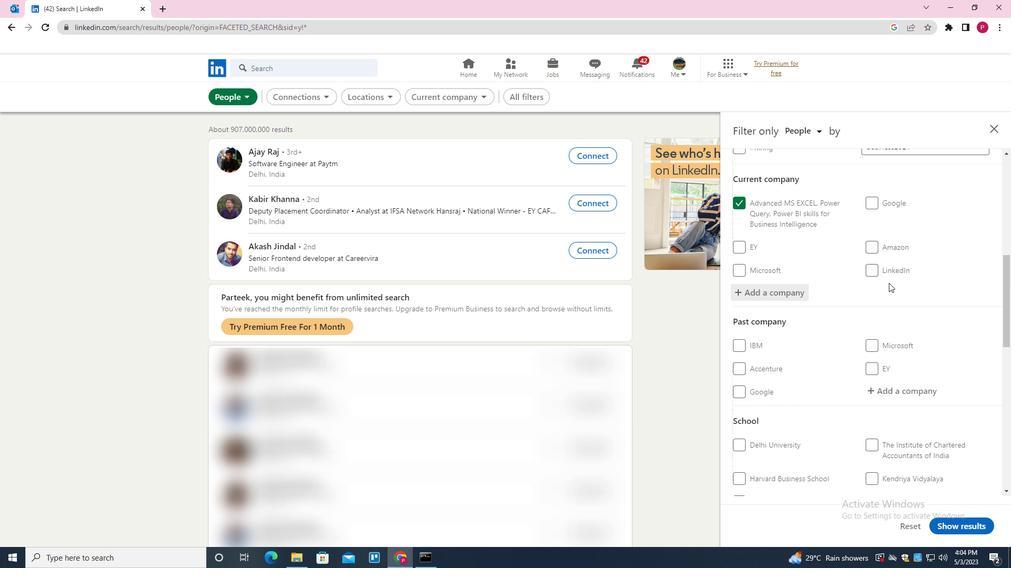
Action: Mouse moved to (885, 291)
Screenshot: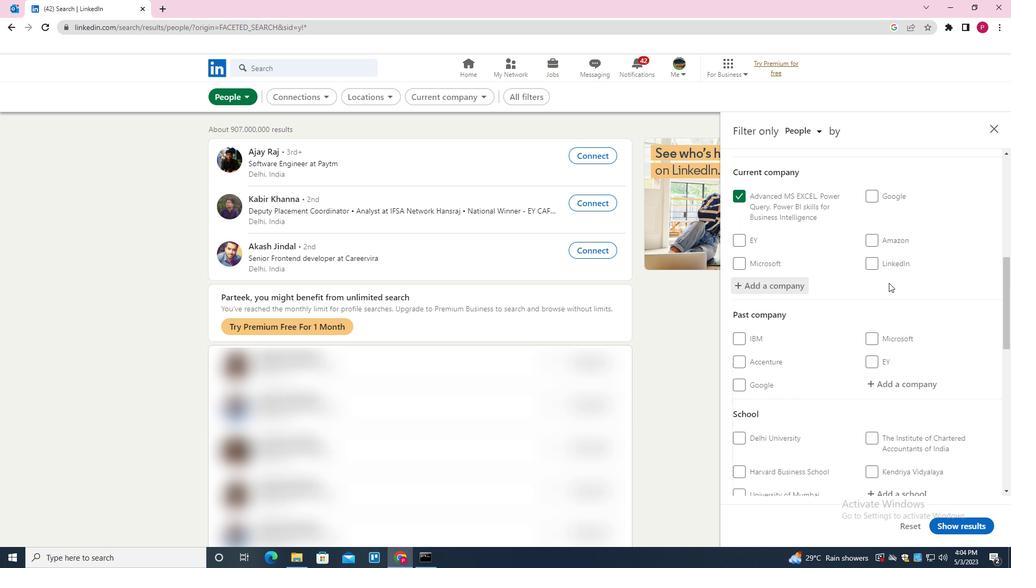
Action: Mouse scrolled (885, 290) with delta (0, 0)
Screenshot: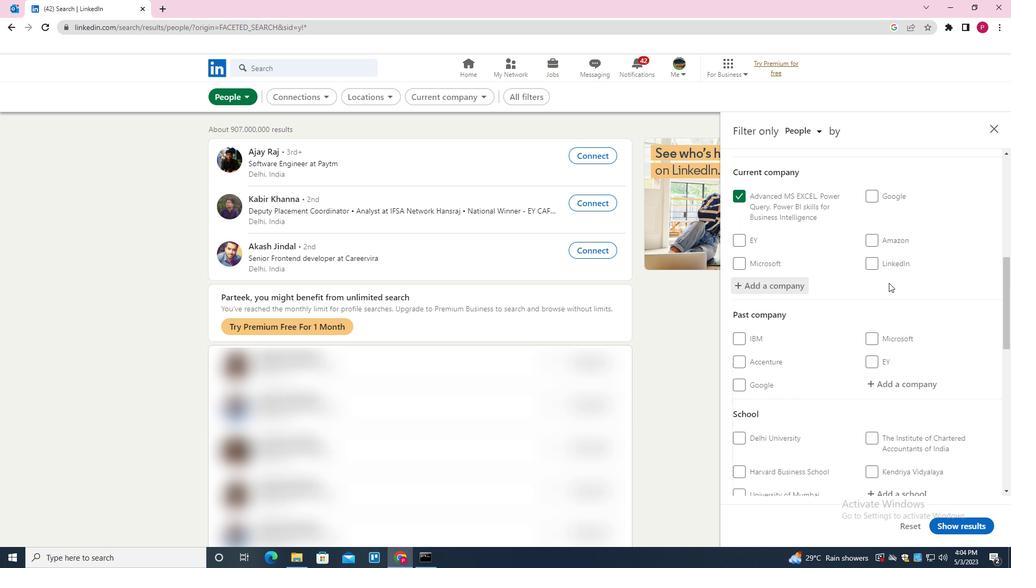 
Action: Mouse moved to (899, 291)
Screenshot: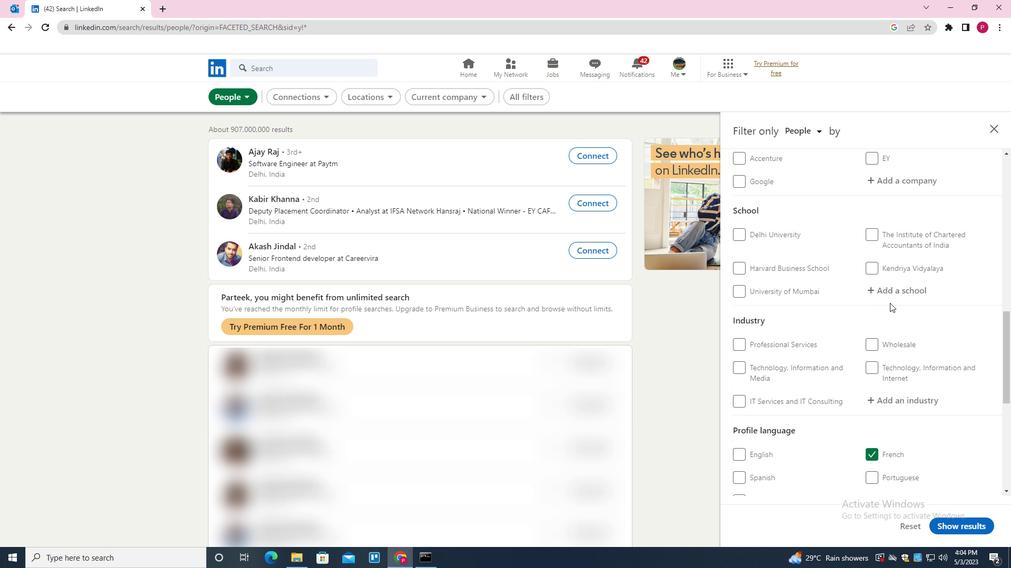 
Action: Mouse pressed left at (899, 291)
Screenshot: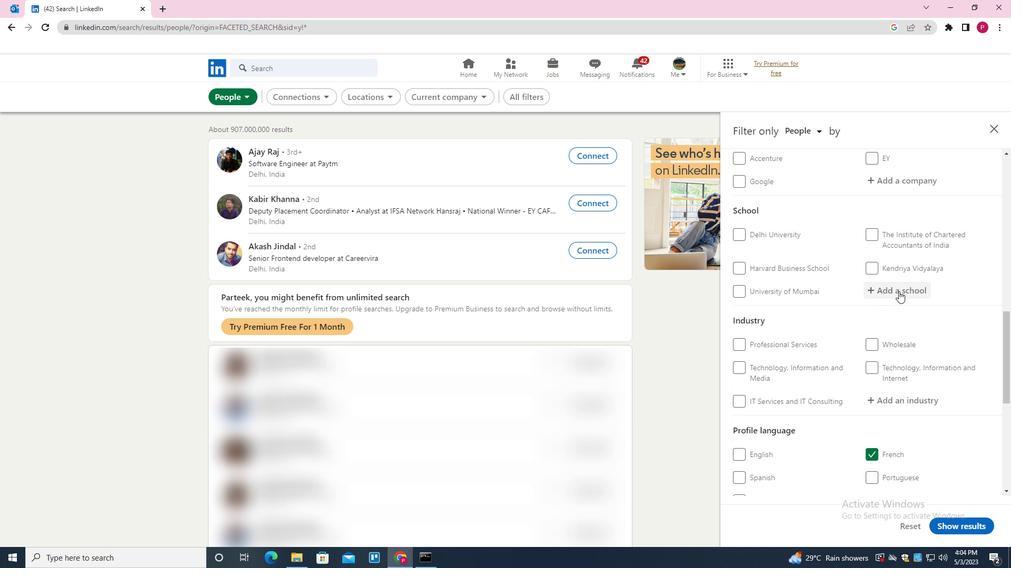 
Action: Mouse moved to (899, 291)
Screenshot: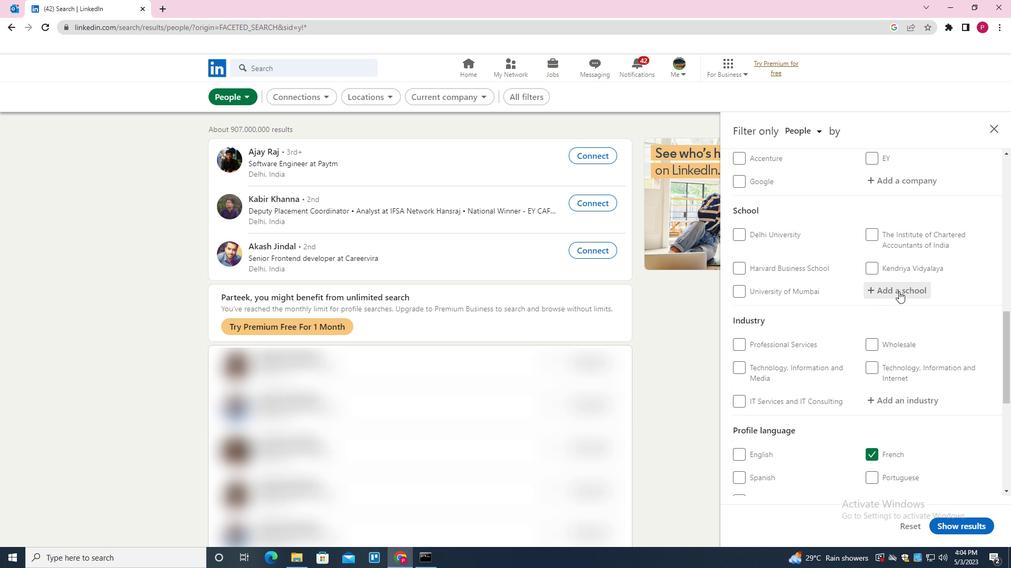 
Action: Key pressed <Key.shift><Key.shift><Key.shift><Key.shift><Key.shift><Key.shift><Key.shift><Key.shift><Key.shift><Key.shift><Key.shift><Key.shift><Key.shift><Key.shift><Key.shift><Key.shift><Key.shift><Key.shift><Key.shift><Key.shift><Key.shift>RAMAIAH<Key.space><Key.shift>INSTITUTE<Key.space>OF<Key.space><Key.down><Key.enter>
Screenshot: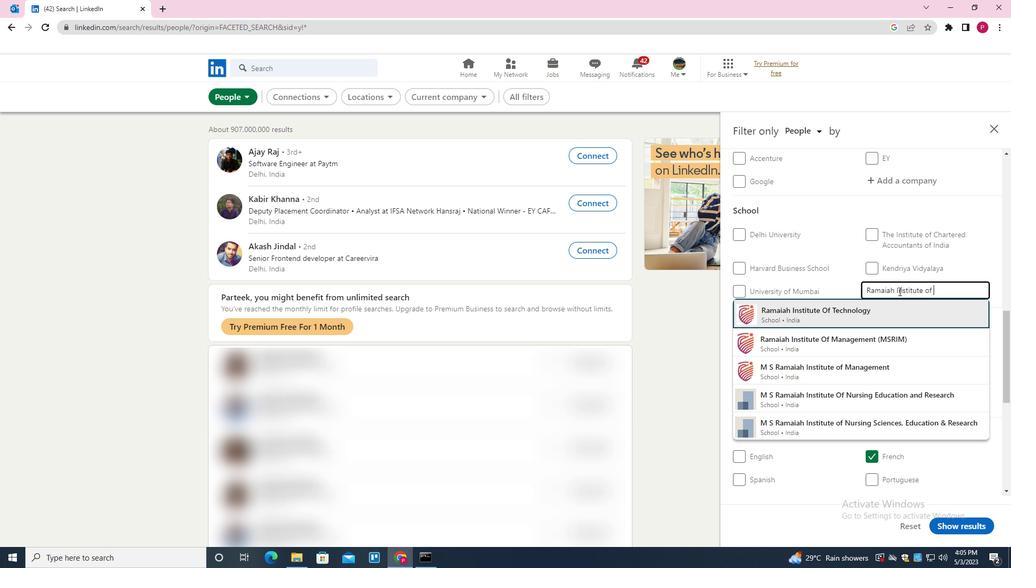 
Action: Mouse moved to (896, 291)
Screenshot: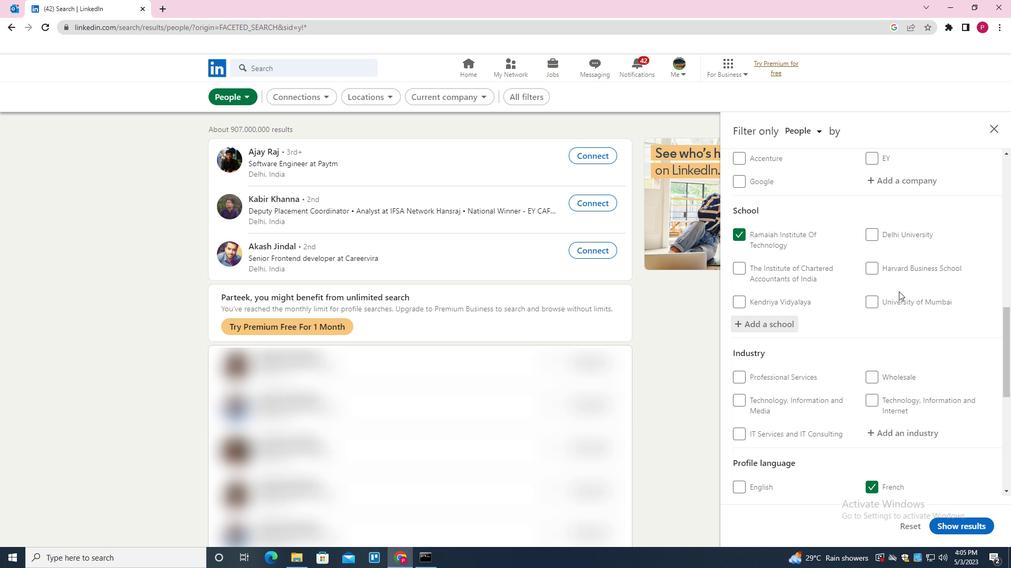 
Action: Mouse scrolled (896, 291) with delta (0, 0)
Screenshot: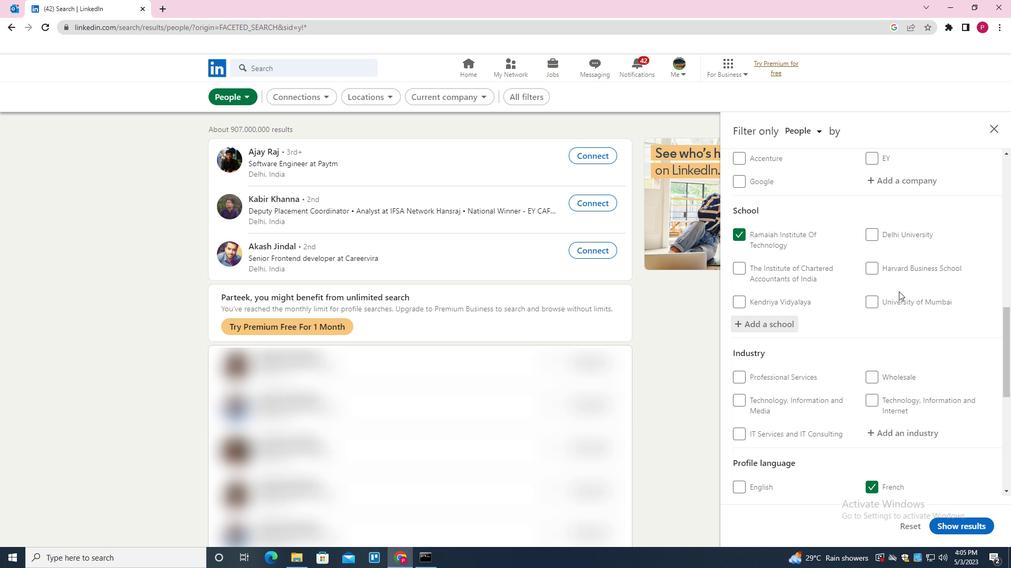 
Action: Mouse scrolled (896, 291) with delta (0, 0)
Screenshot: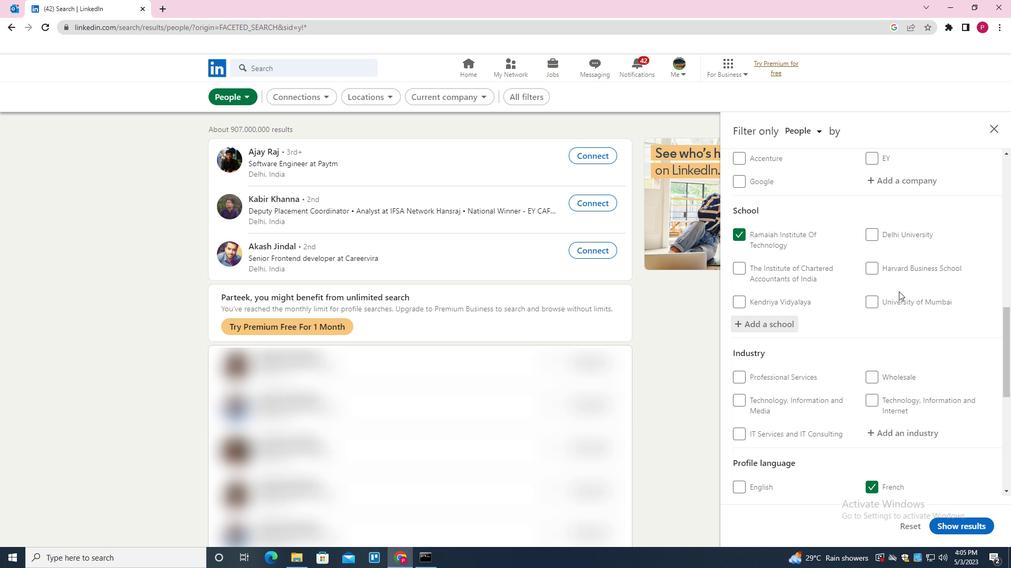 
Action: Mouse scrolled (896, 291) with delta (0, 0)
Screenshot: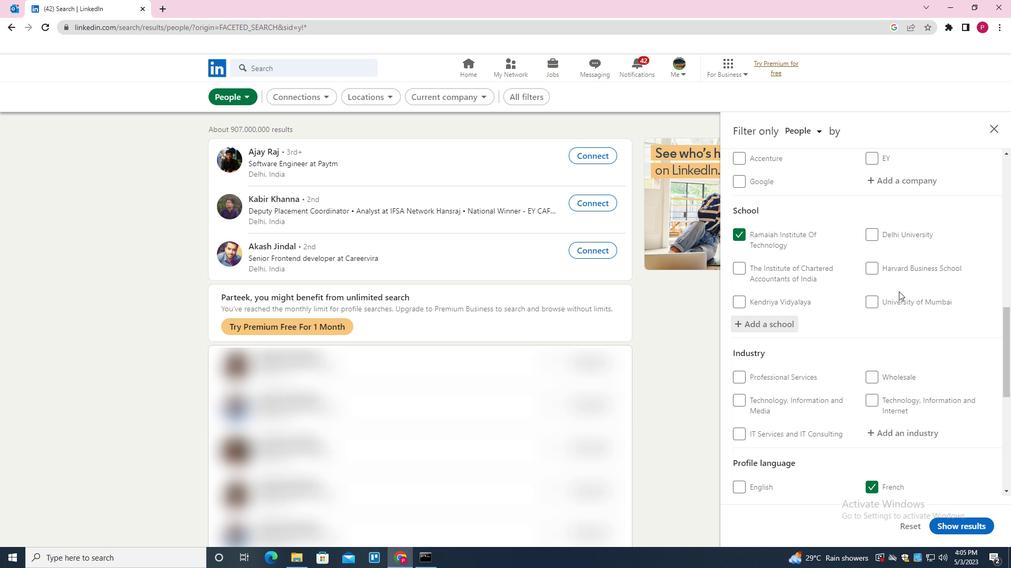 
Action: Mouse scrolled (896, 291) with delta (0, 0)
Screenshot: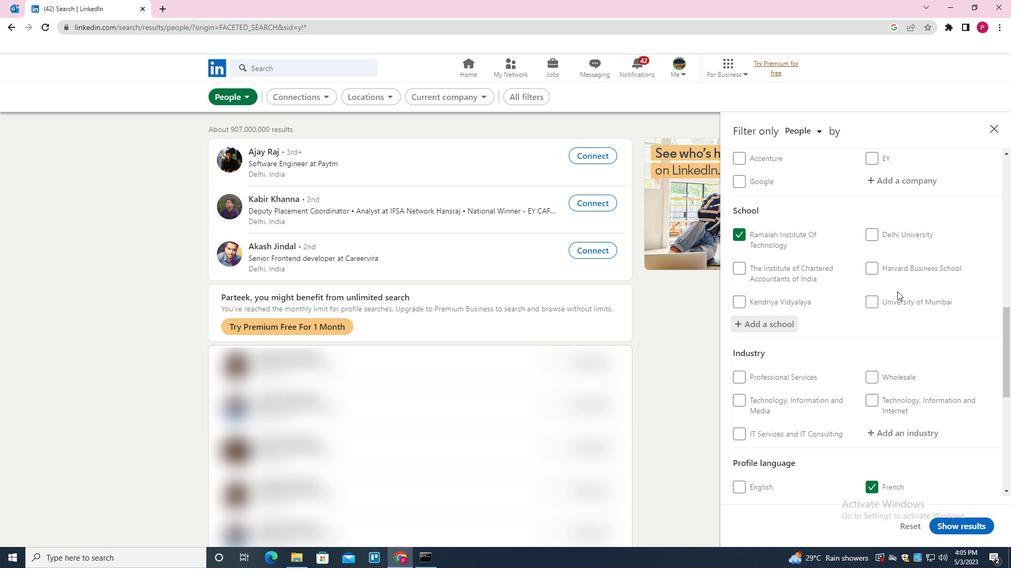 
Action: Mouse moved to (903, 222)
Screenshot: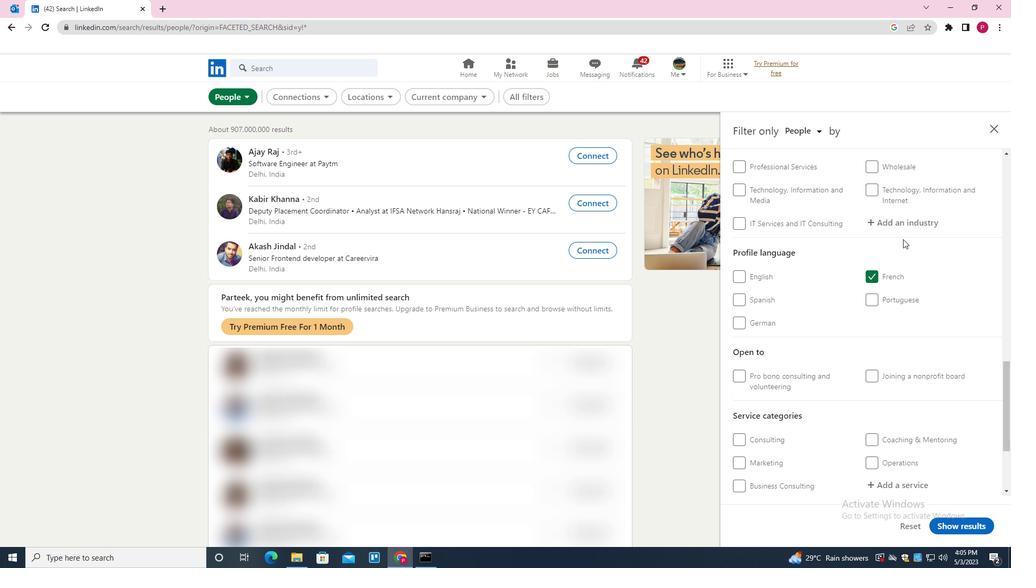 
Action: Mouse pressed left at (903, 222)
Screenshot: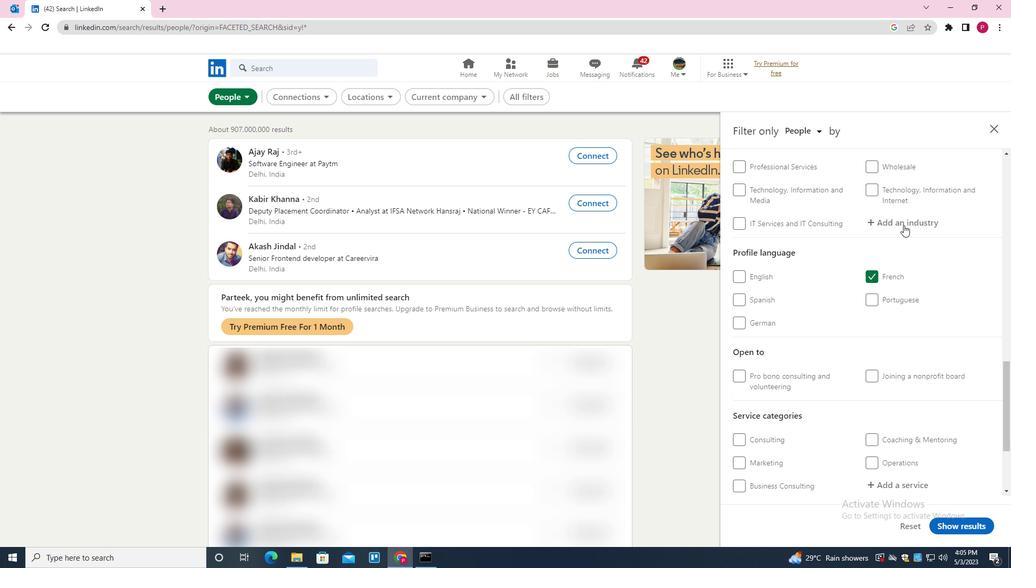
Action: Key pressed <Key.shift><Key.shift><Key.shift><Key.shift><Key.shift>AGRICULTURE<Key.space><Key.shift>CHEMICAL<Key.space>
Screenshot: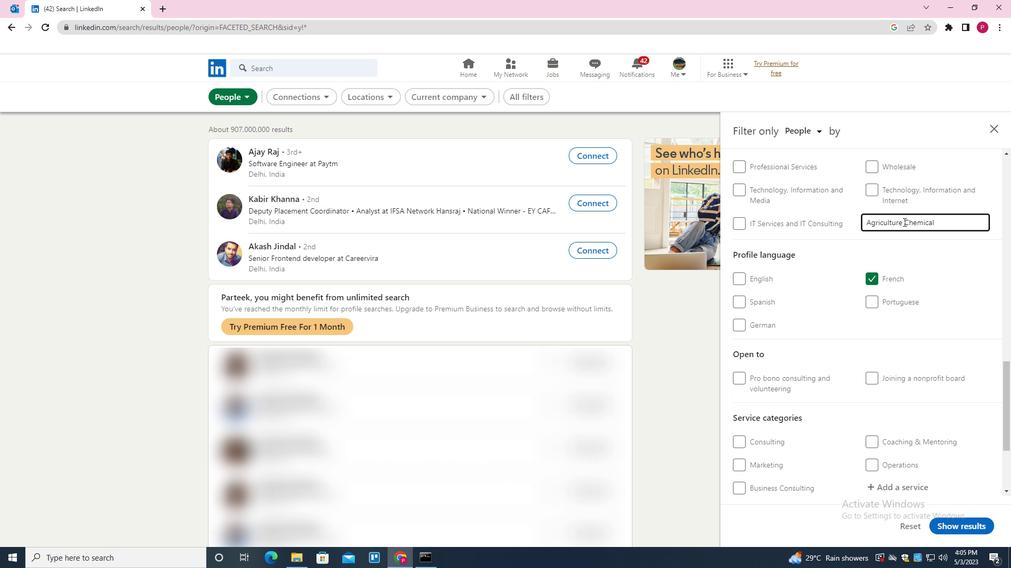 
Action: Mouse moved to (934, 218)
Screenshot: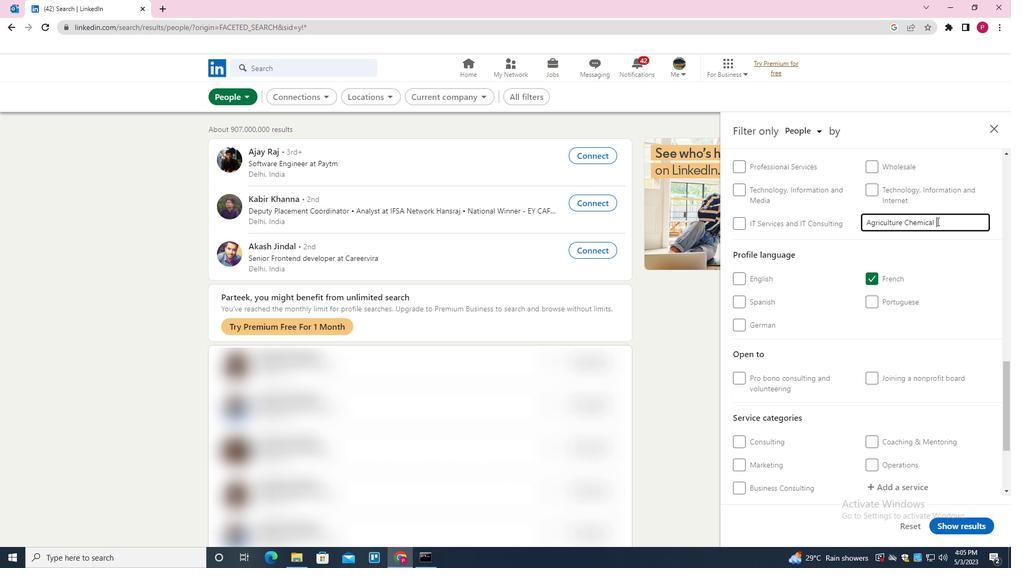 
Action: Key pressed <Key.backspace><Key.backspace><Key.backspace><Key.backspace><Key.backspace><Key.backspace><Key.backspace><Key.backspace><Key.backspace><Key.backspace><Key.backspace><Key.backspace><Key.backspace><Key.backspace><Key.backspace><Key.backspace><Key.backspace><Key.down><Key.down><Key.enter>
Screenshot: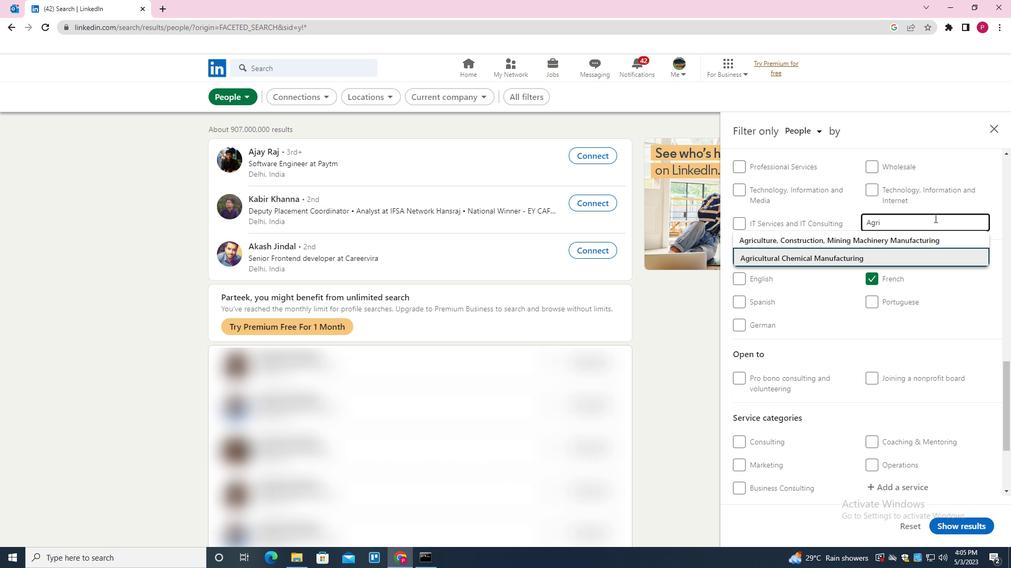 
Action: Mouse moved to (869, 265)
Screenshot: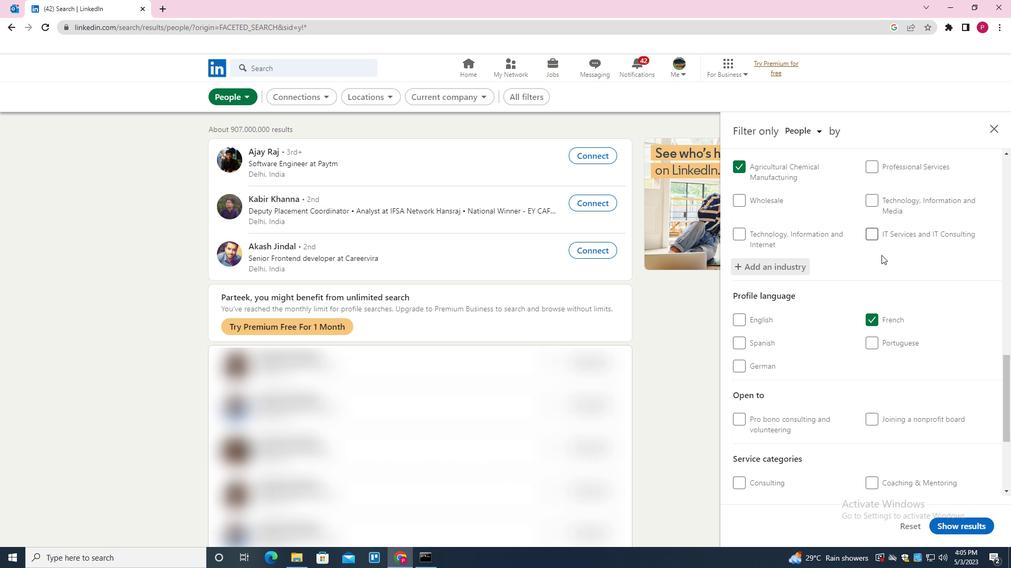 
Action: Mouse scrolled (869, 265) with delta (0, 0)
Screenshot: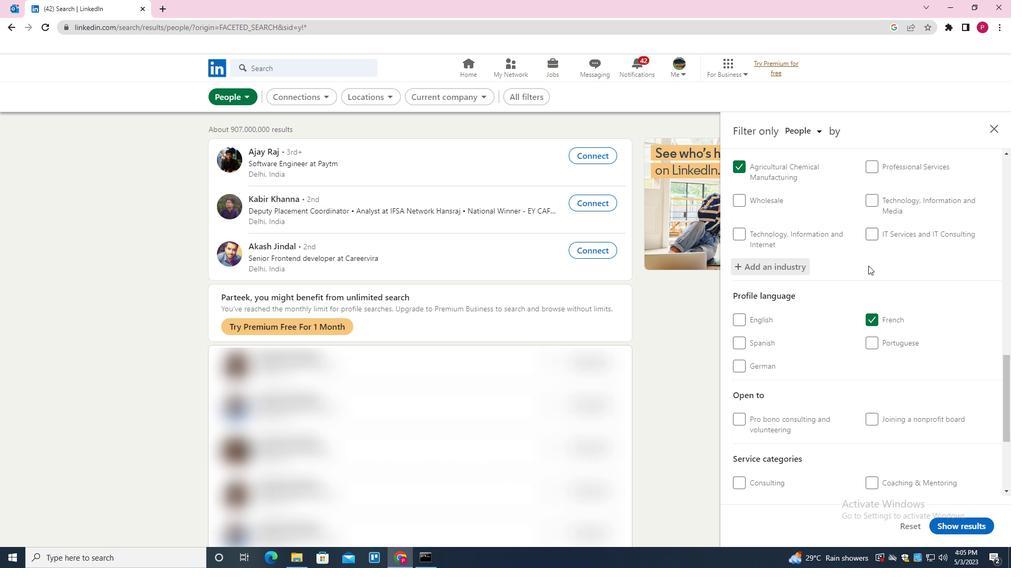 
Action: Mouse scrolled (869, 265) with delta (0, 0)
Screenshot: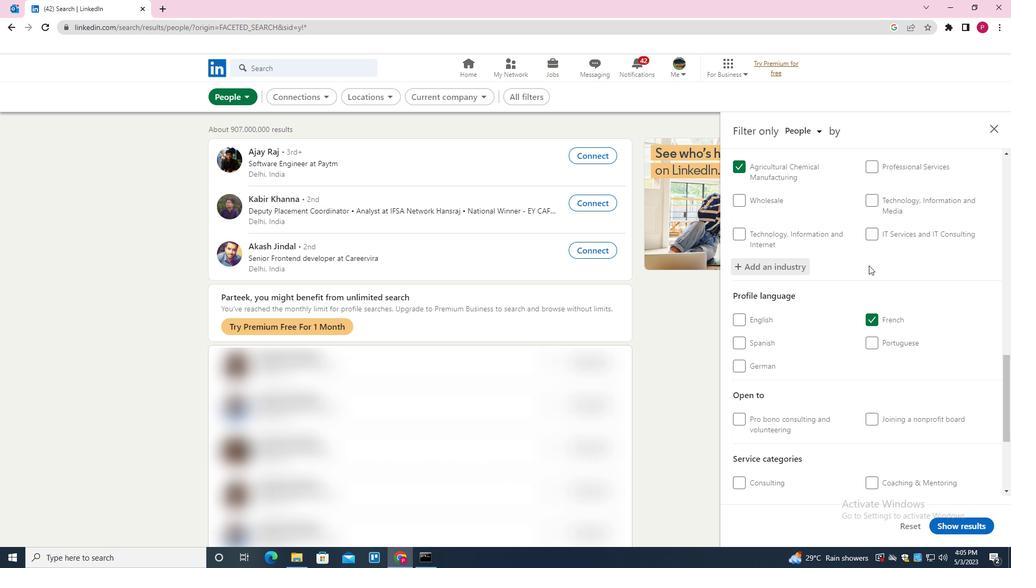 
Action: Mouse scrolled (869, 265) with delta (0, 0)
Screenshot: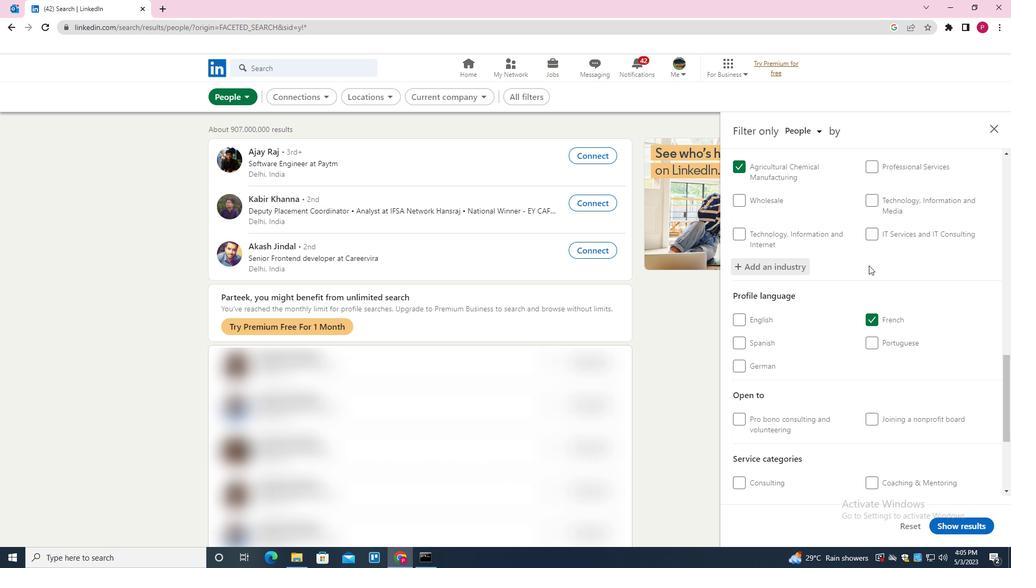 
Action: Mouse scrolled (869, 265) with delta (0, 0)
Screenshot: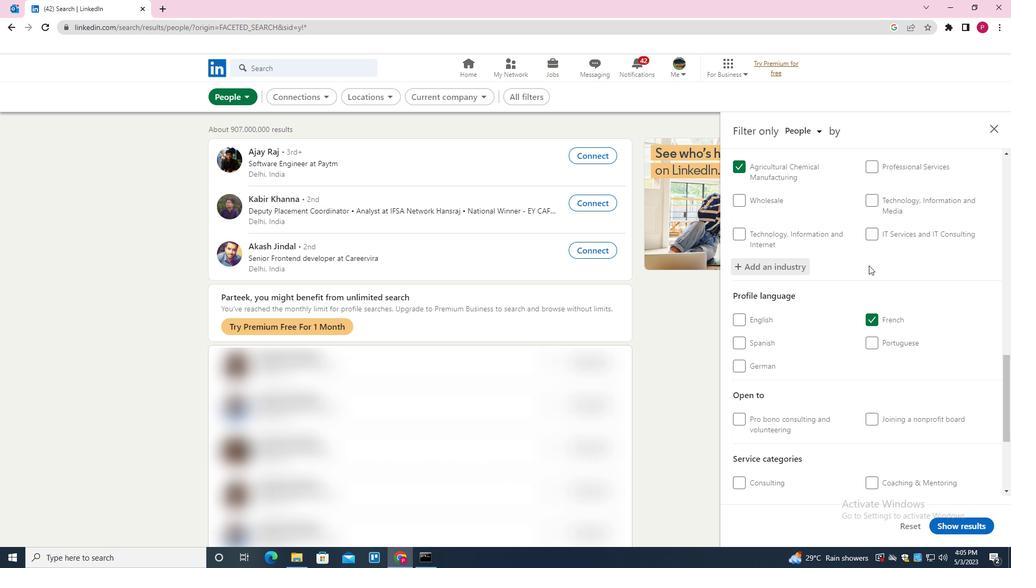 
Action: Mouse moved to (875, 351)
Screenshot: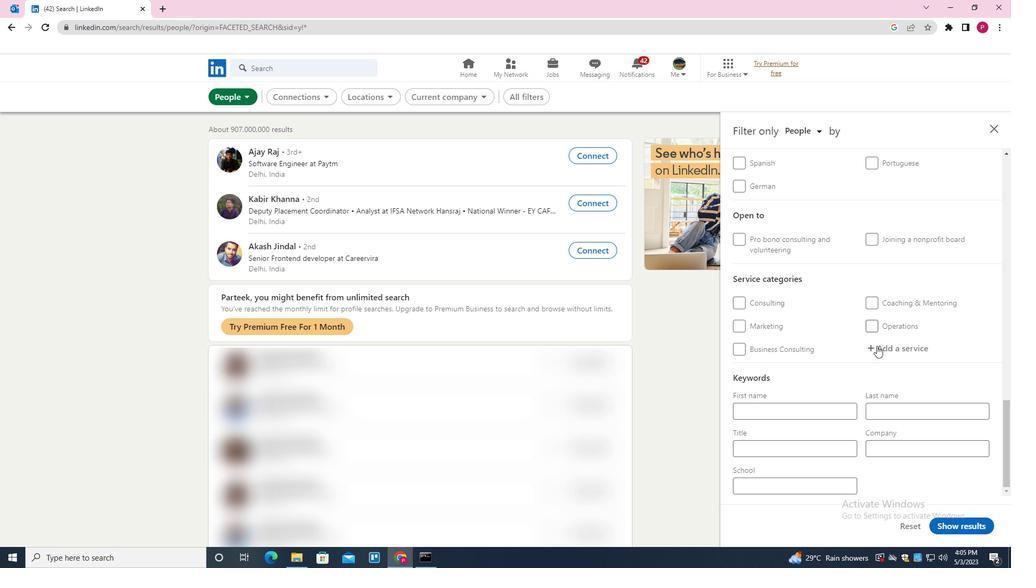 
Action: Mouse pressed left at (875, 351)
Screenshot: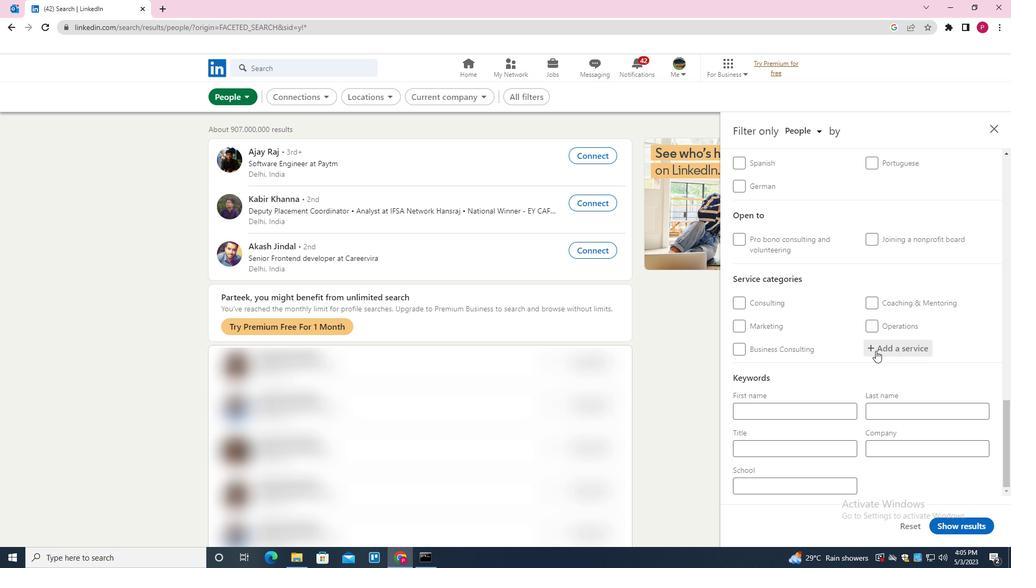 
Action: Key pressed <Key.shift><Key.shift><Key.shift><Key.shift><Key.shift><Key.shift><Key.shift><Key.shift><Key.shift><Key.shift><Key.shift><Key.shift><Key.shift><Key.shift><Key.shift><Key.shift><Key.shift><Key.shift><Key.shift><Key.shift>COACHING<Key.space><Key.shift><Key.shift><Key.shift><Key.shift><Key.shift><Key.shift><Key.shift><Key.shift>%<Key.backspace>&<Key.space><Key.shift><Key.shift>MENTORING
Screenshot: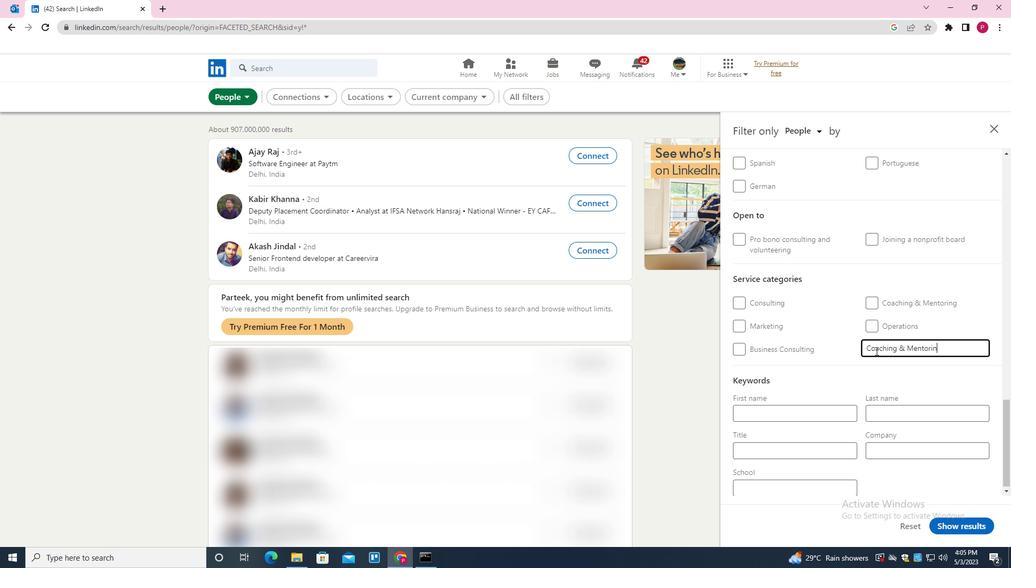 
Action: Mouse scrolled (875, 350) with delta (0, 0)
Screenshot: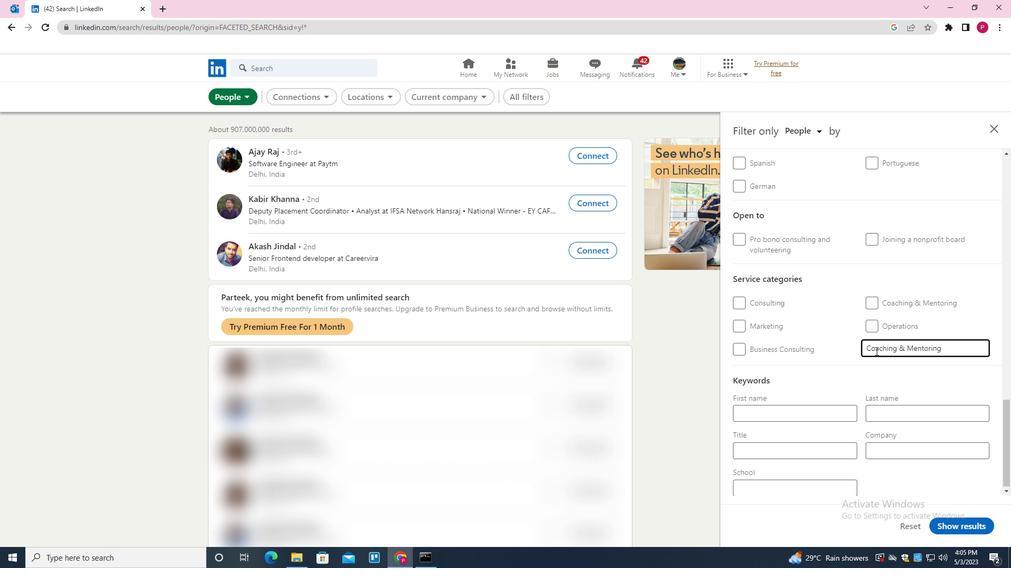 
Action: Mouse scrolled (875, 350) with delta (0, 0)
Screenshot: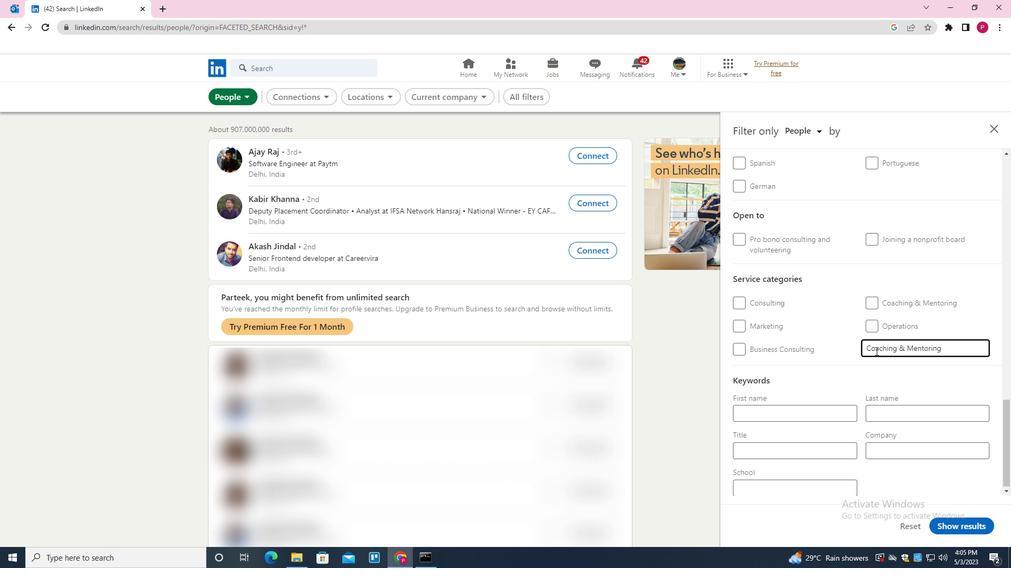 
Action: Mouse scrolled (875, 350) with delta (0, 0)
Screenshot: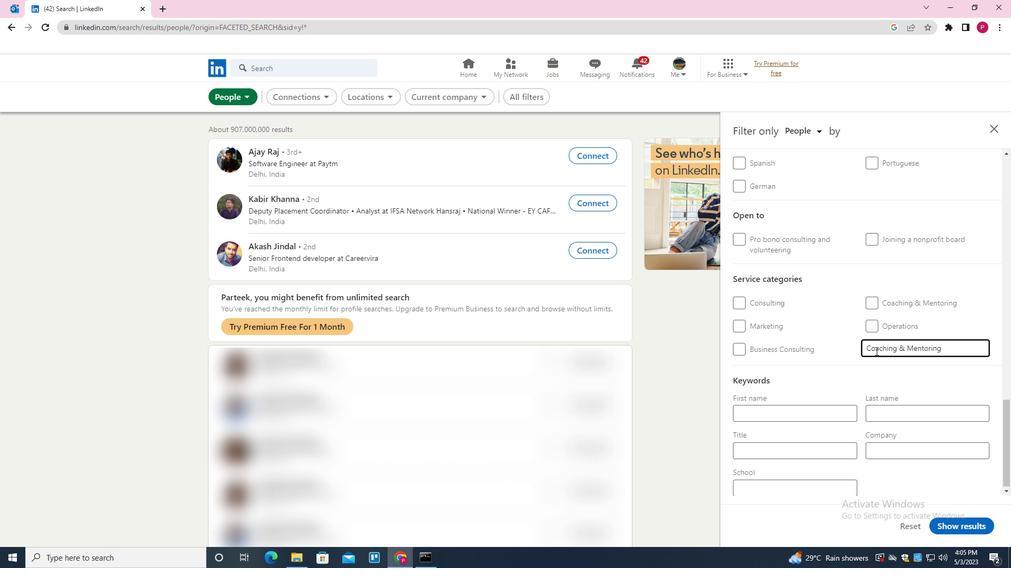 
Action: Mouse scrolled (875, 350) with delta (0, 0)
Screenshot: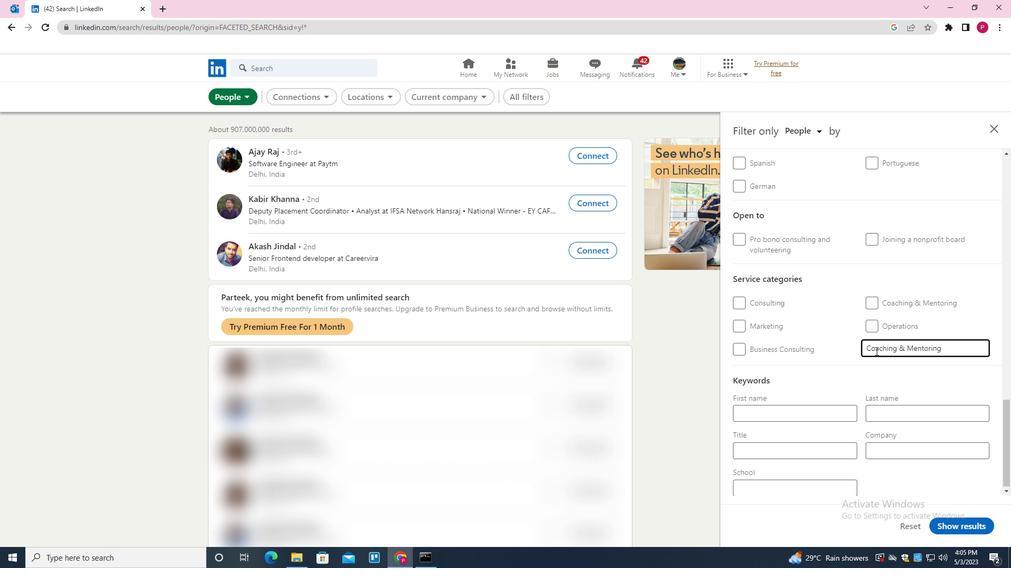 
Action: Mouse moved to (805, 445)
Screenshot: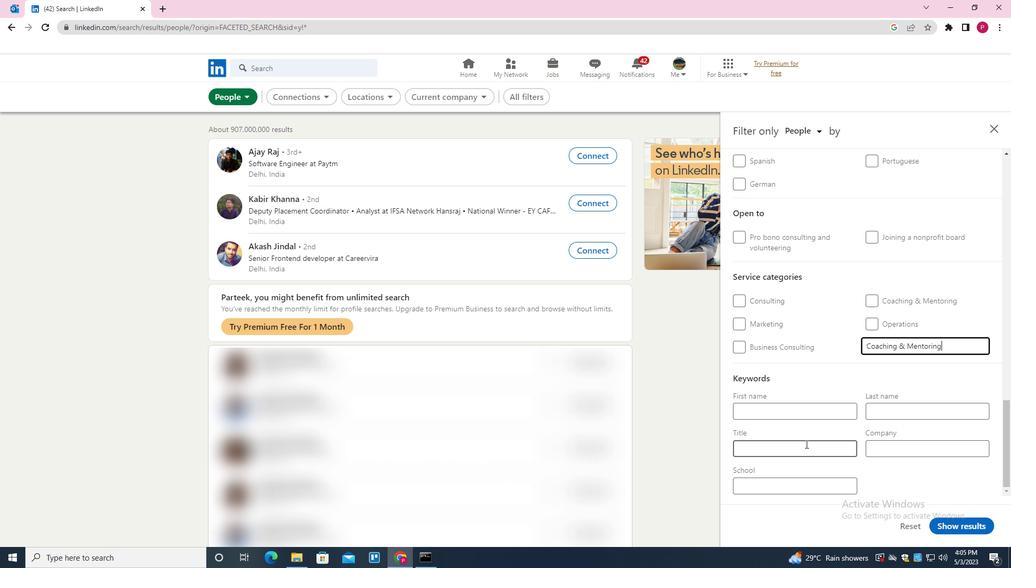 
Action: Mouse pressed left at (805, 445)
Screenshot: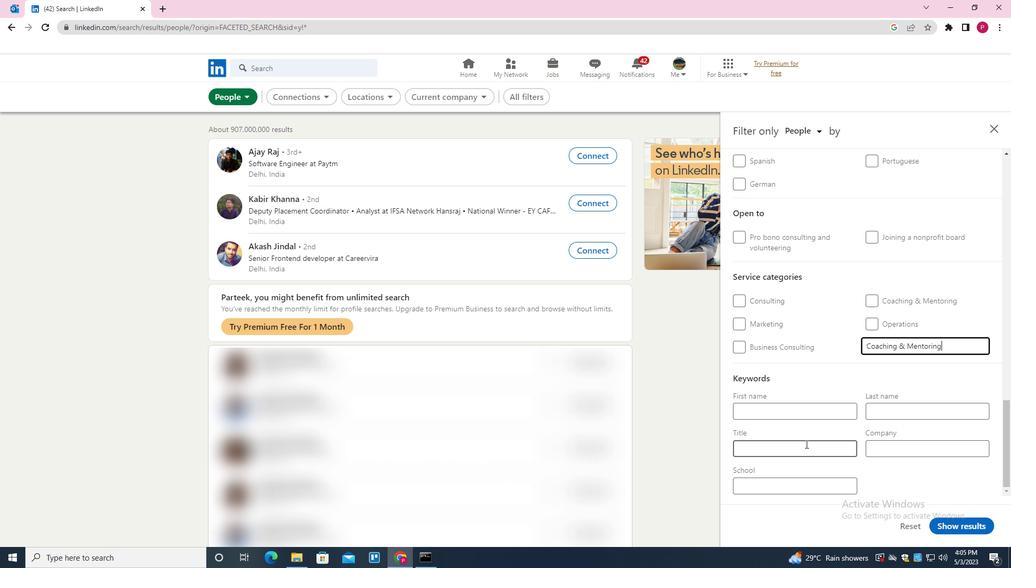 
Action: Key pressed <Key.shift>WAREHOUSE<Key.space>WORKER
Screenshot: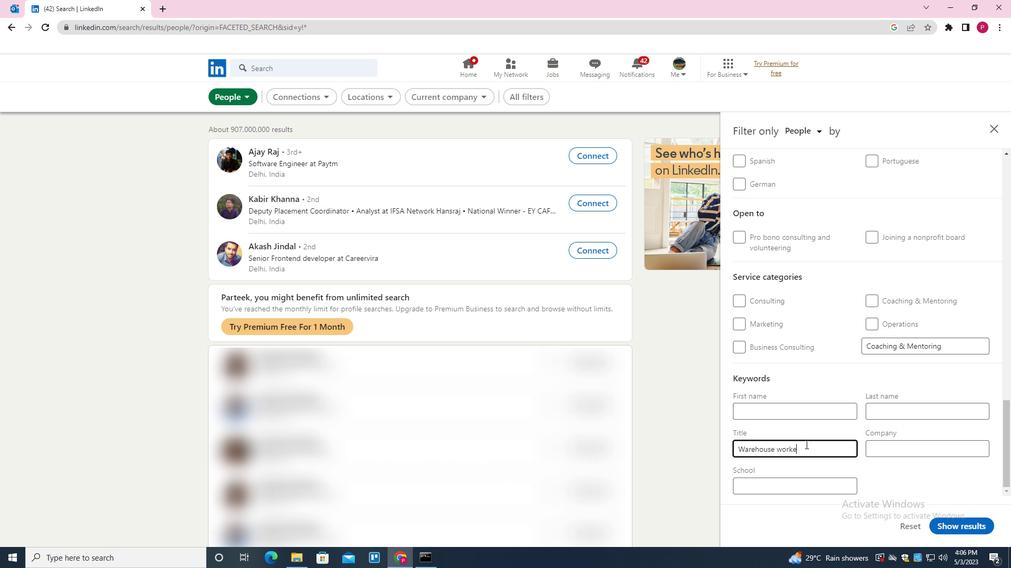 
Action: Mouse moved to (942, 524)
Screenshot: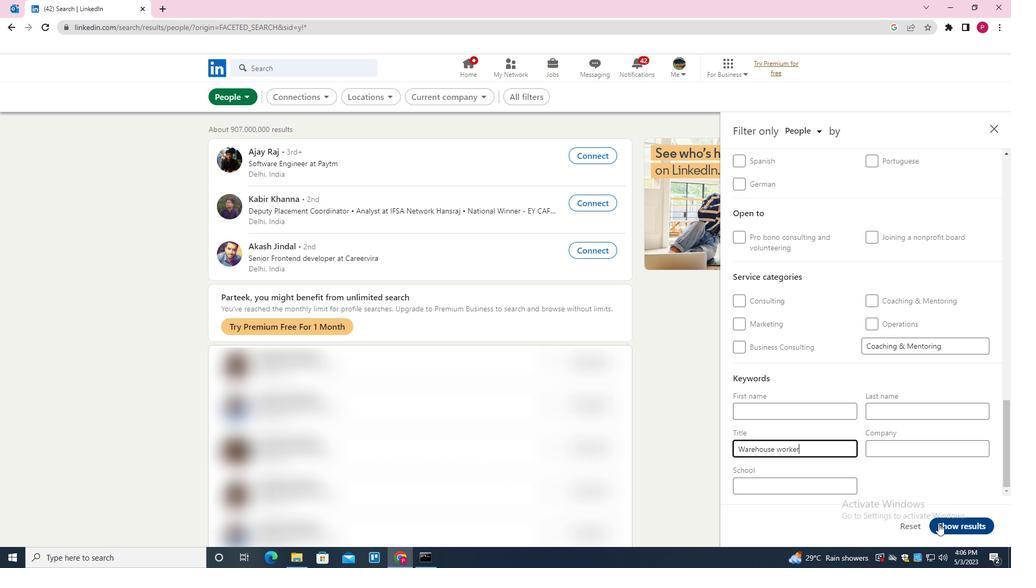 
Action: Mouse pressed left at (942, 524)
Screenshot: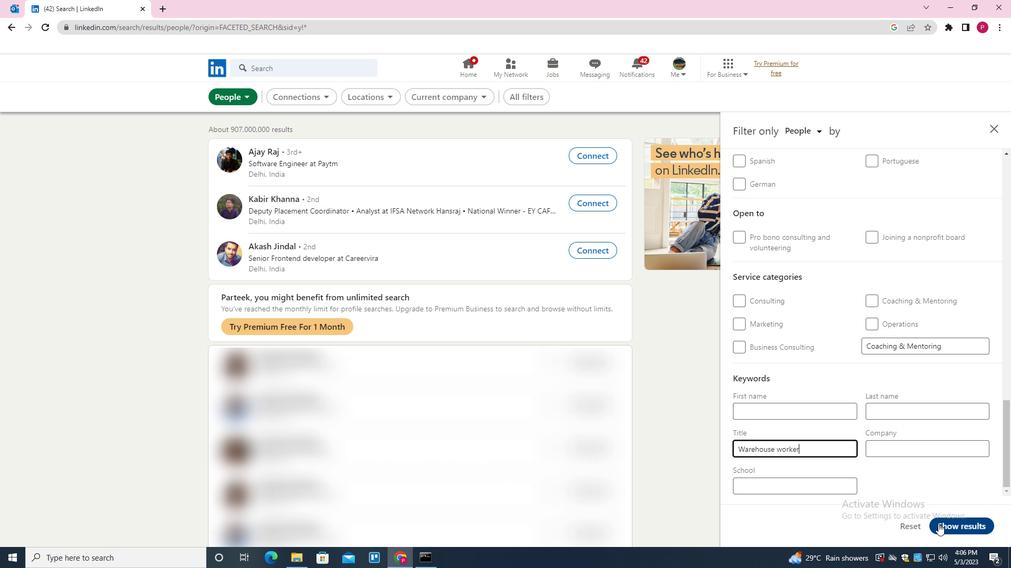 
Action: Mouse moved to (521, 223)
Screenshot: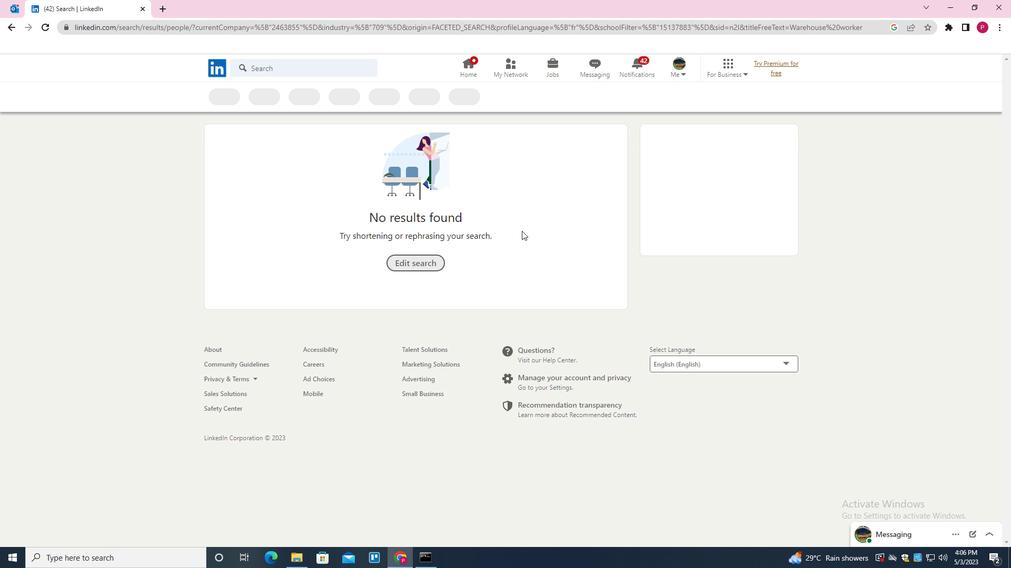 
